 Task: Search one way flight ticket for 4 adults, 2 children, 2 infants in seat and 1 infant on lap in premium economy from Dothan: Dothan Regional Airport to Jackson: Jackson Hole Airport on 5-2-2023. Number of bags: 1 carry on bag. Price is upto 25000. Outbound departure time preference is 22:00.
Action: Mouse moved to (228, 392)
Screenshot: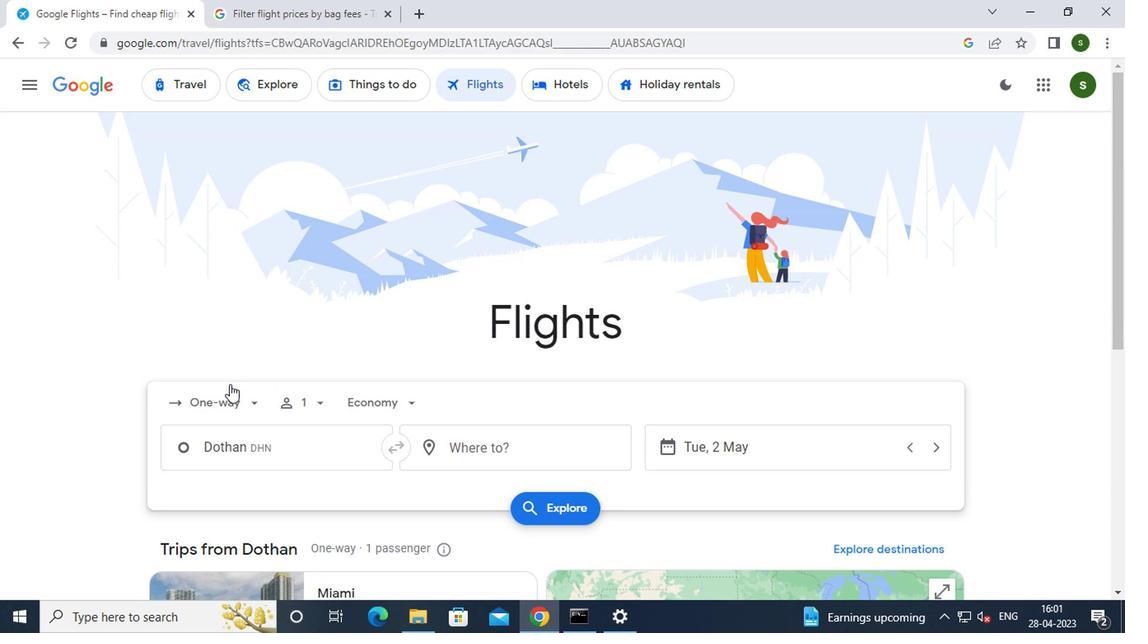 
Action: Mouse pressed left at (228, 392)
Screenshot: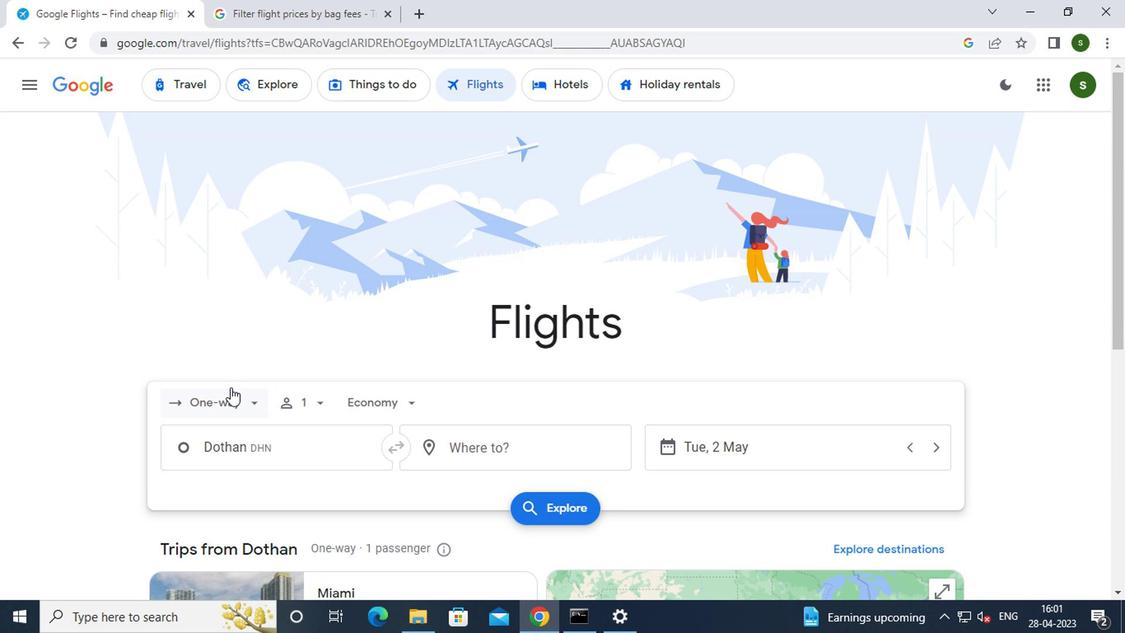 
Action: Mouse moved to (239, 483)
Screenshot: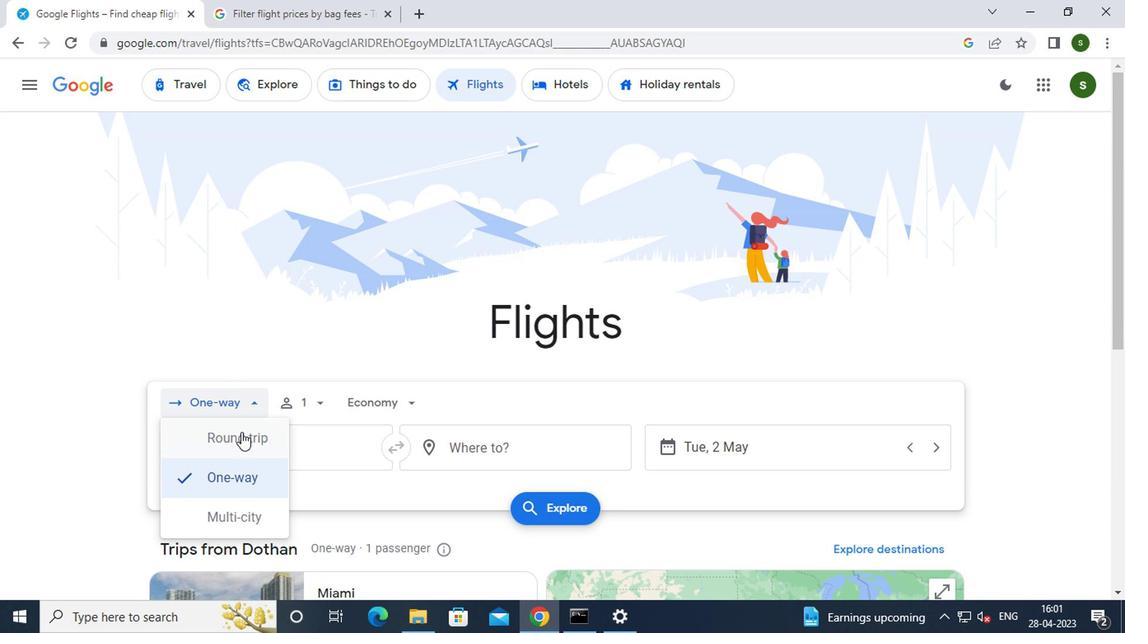 
Action: Mouse pressed left at (239, 483)
Screenshot: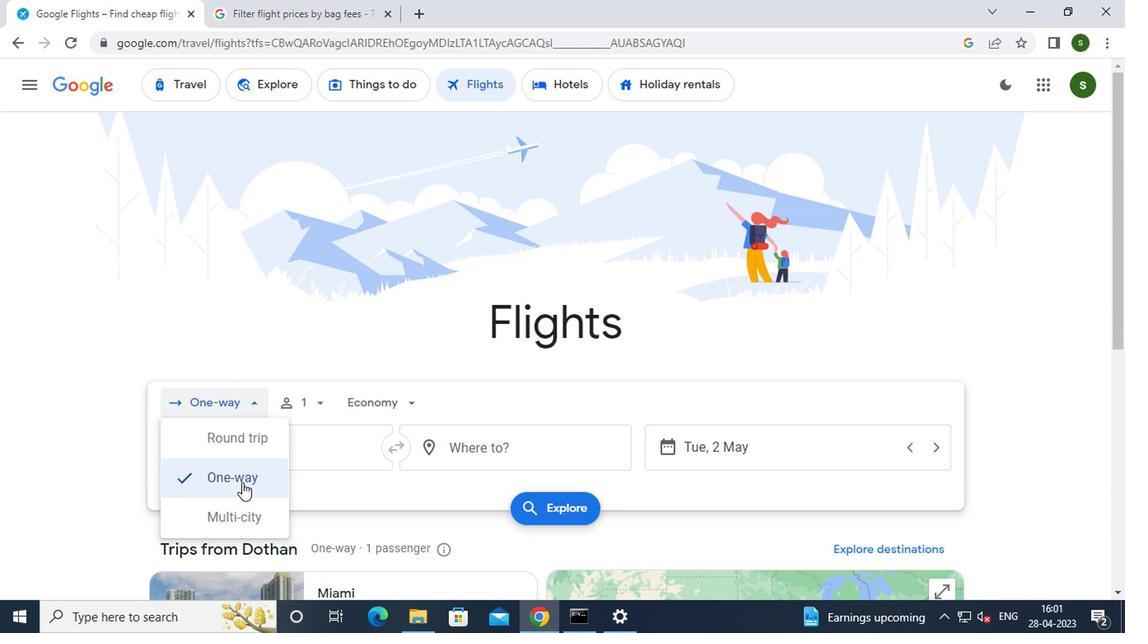 
Action: Mouse moved to (307, 402)
Screenshot: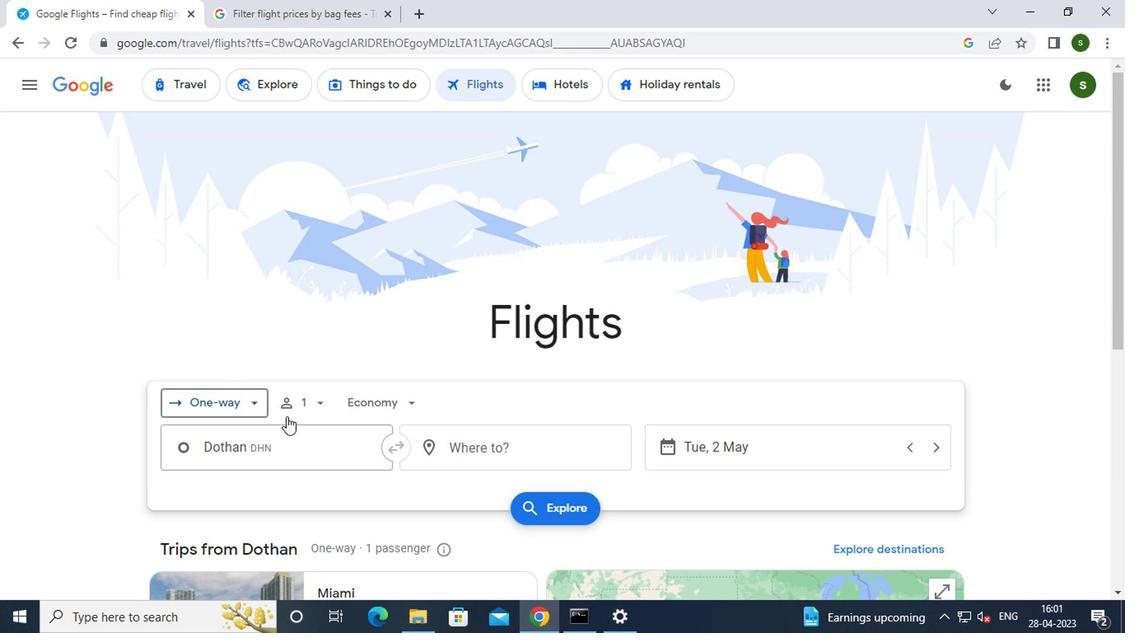 
Action: Mouse pressed left at (307, 402)
Screenshot: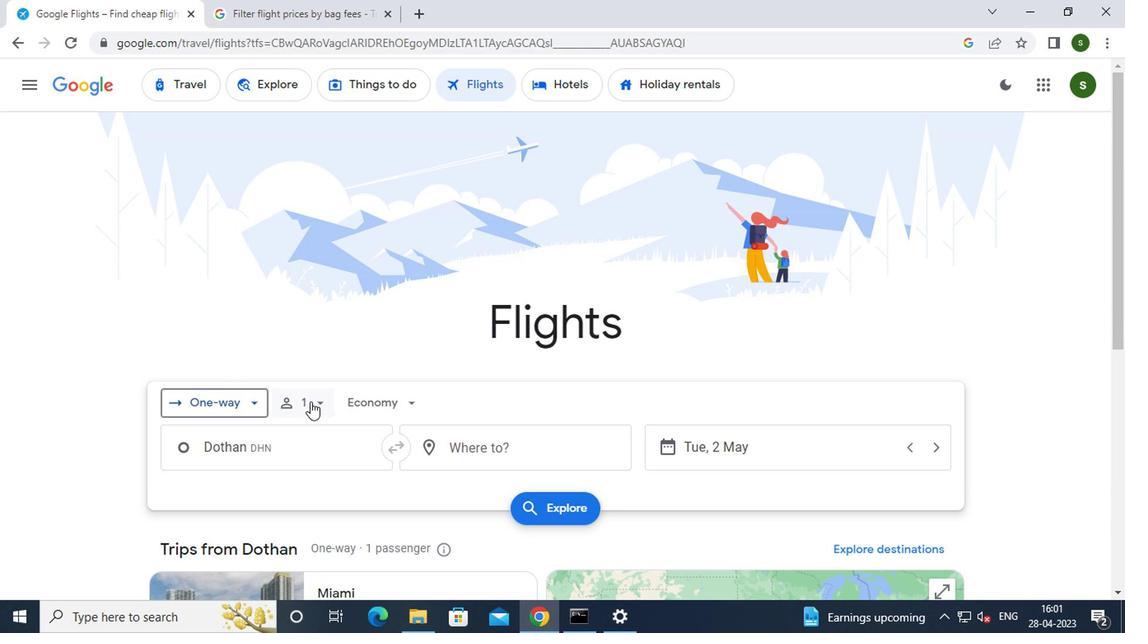 
Action: Mouse moved to (437, 450)
Screenshot: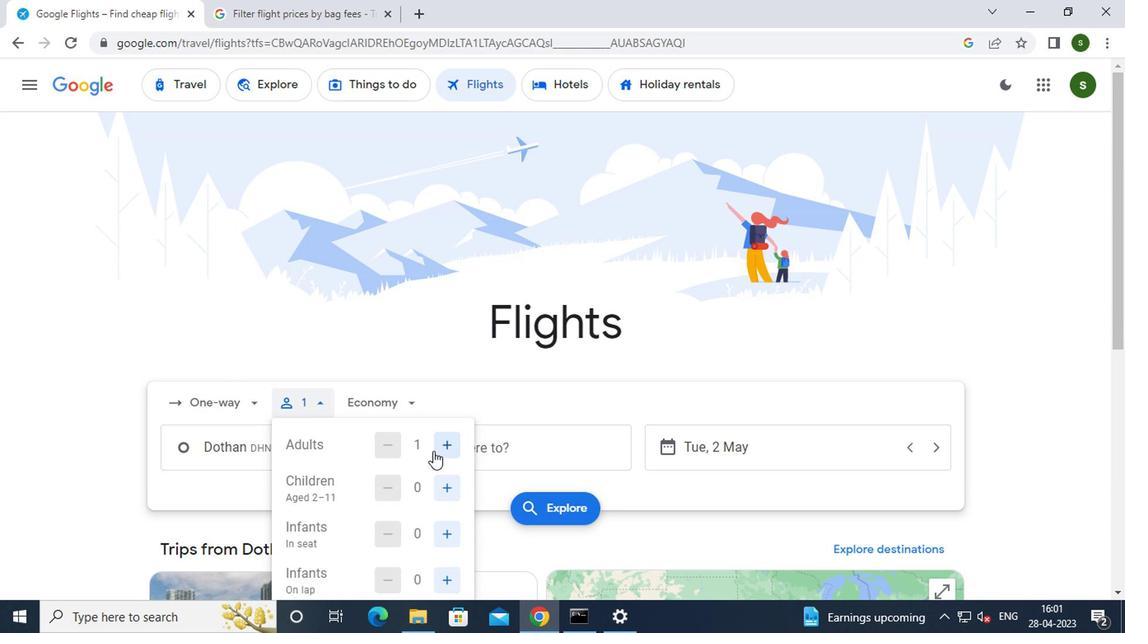 
Action: Mouse pressed left at (437, 450)
Screenshot: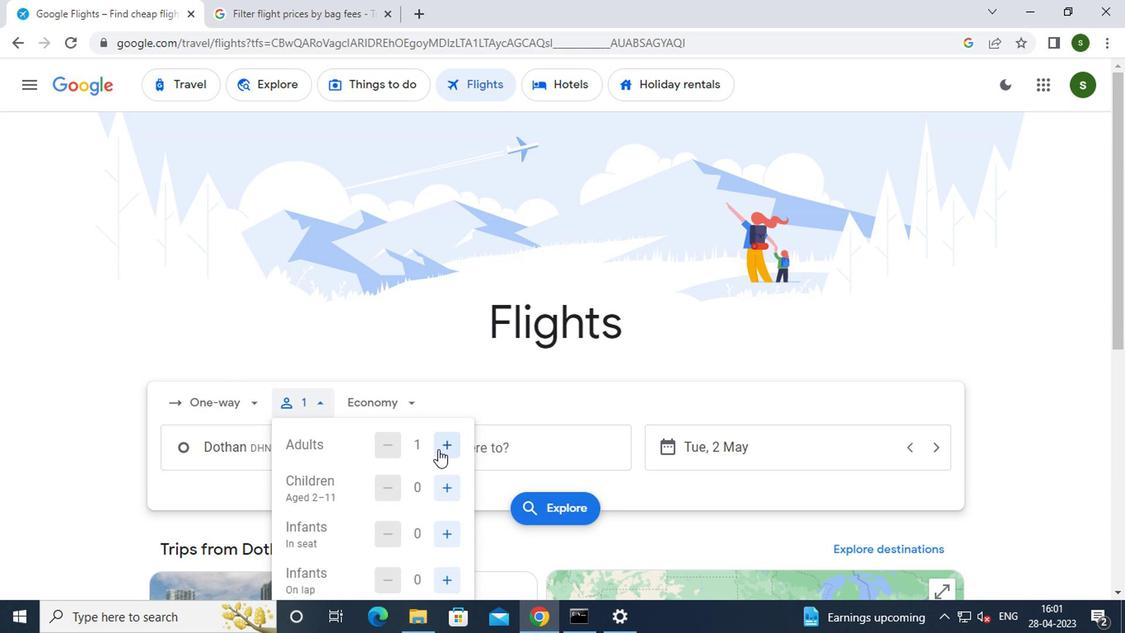 
Action: Mouse pressed left at (437, 450)
Screenshot: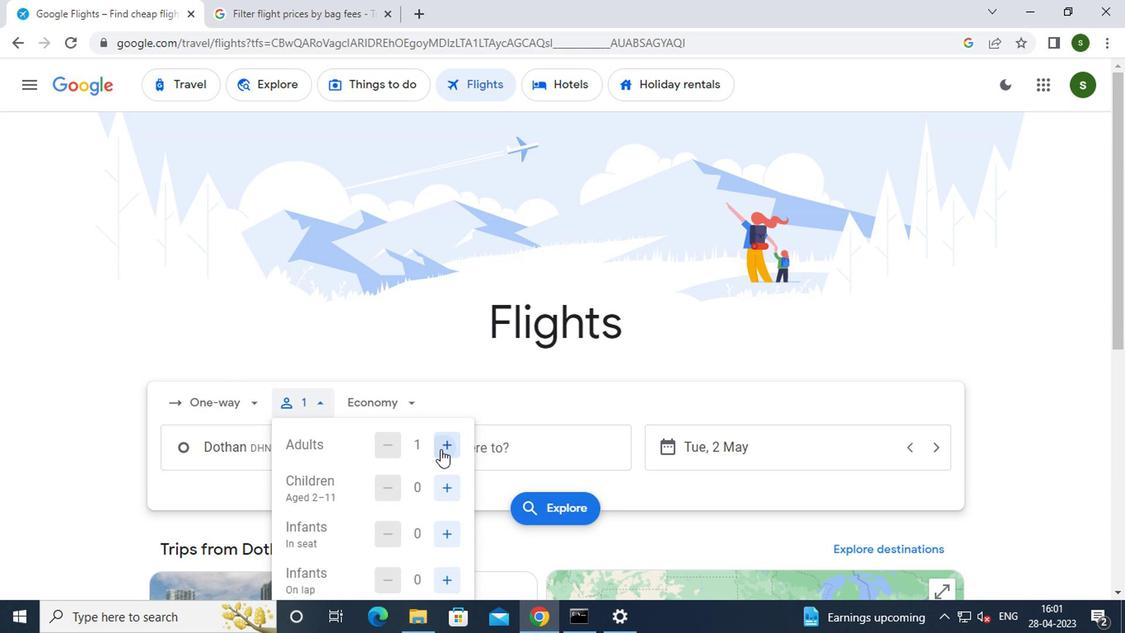 
Action: Mouse pressed left at (437, 450)
Screenshot: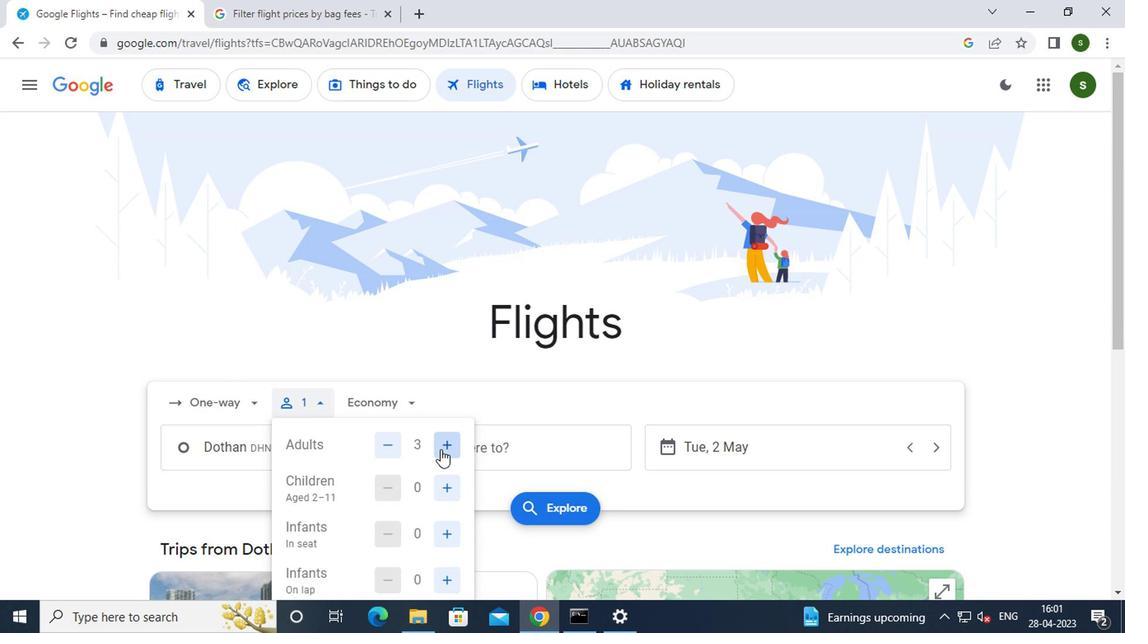 
Action: Mouse moved to (443, 487)
Screenshot: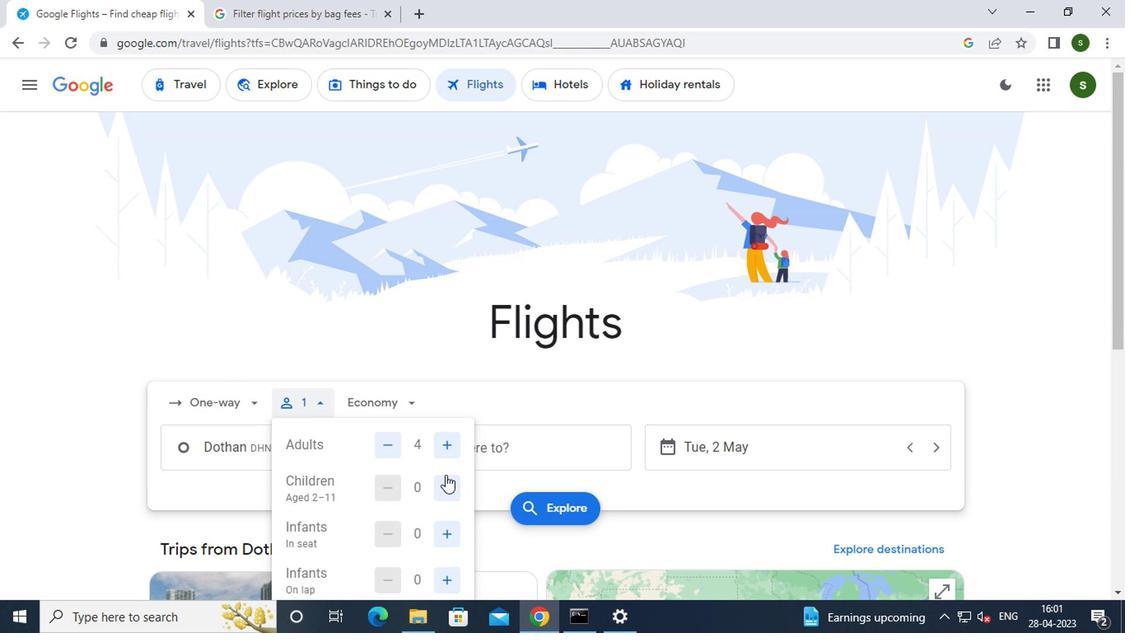 
Action: Mouse pressed left at (443, 487)
Screenshot: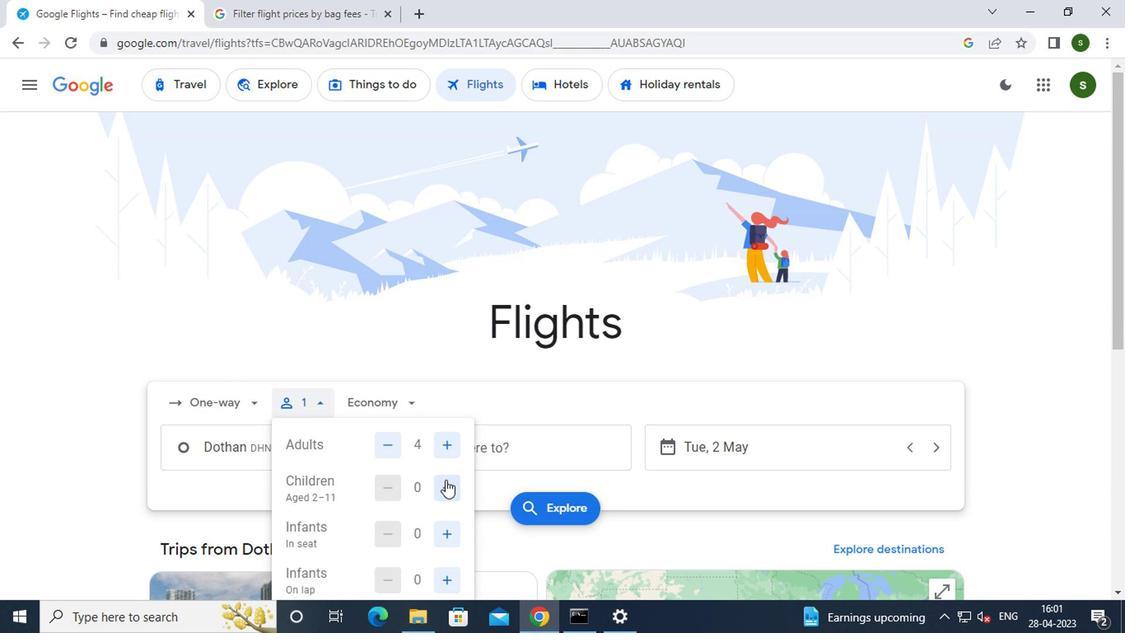 
Action: Mouse pressed left at (443, 487)
Screenshot: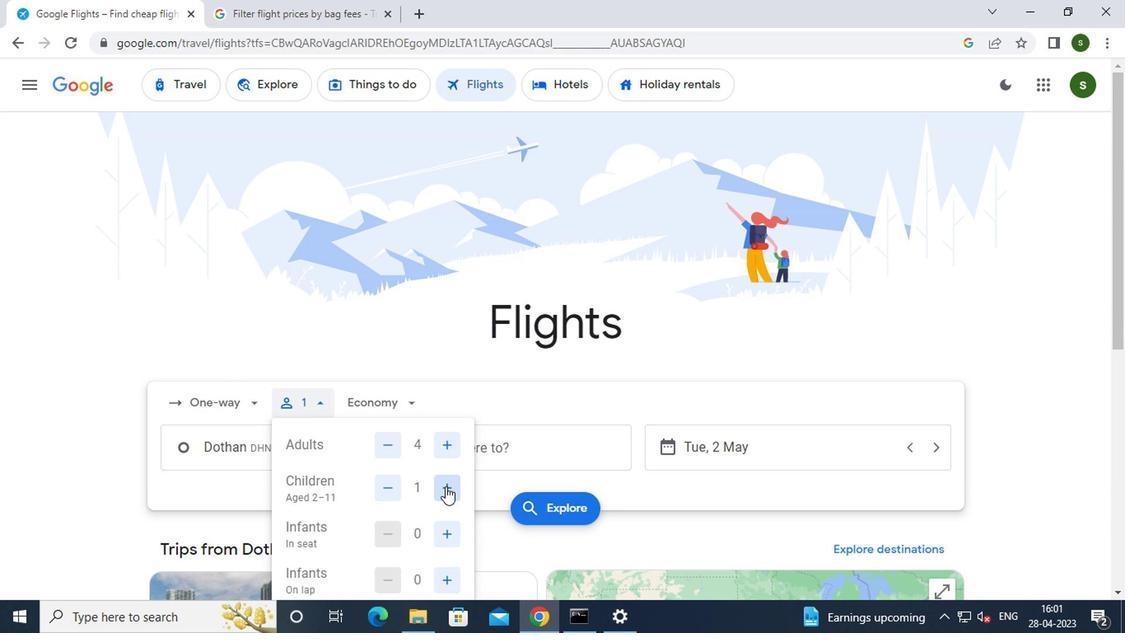 
Action: Mouse moved to (447, 534)
Screenshot: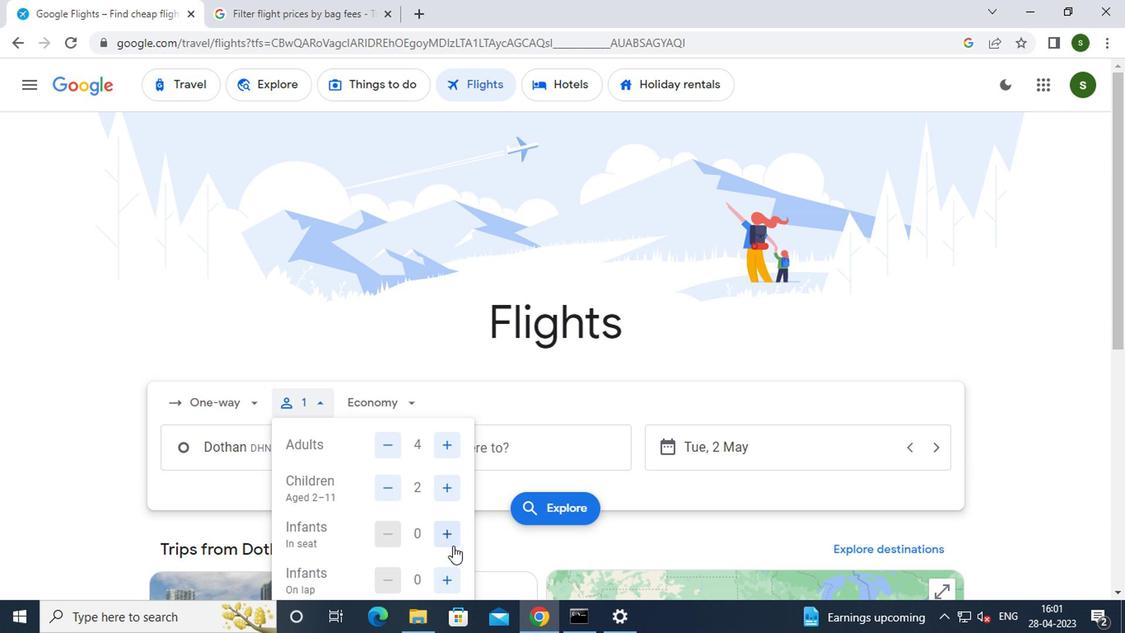 
Action: Mouse pressed left at (447, 534)
Screenshot: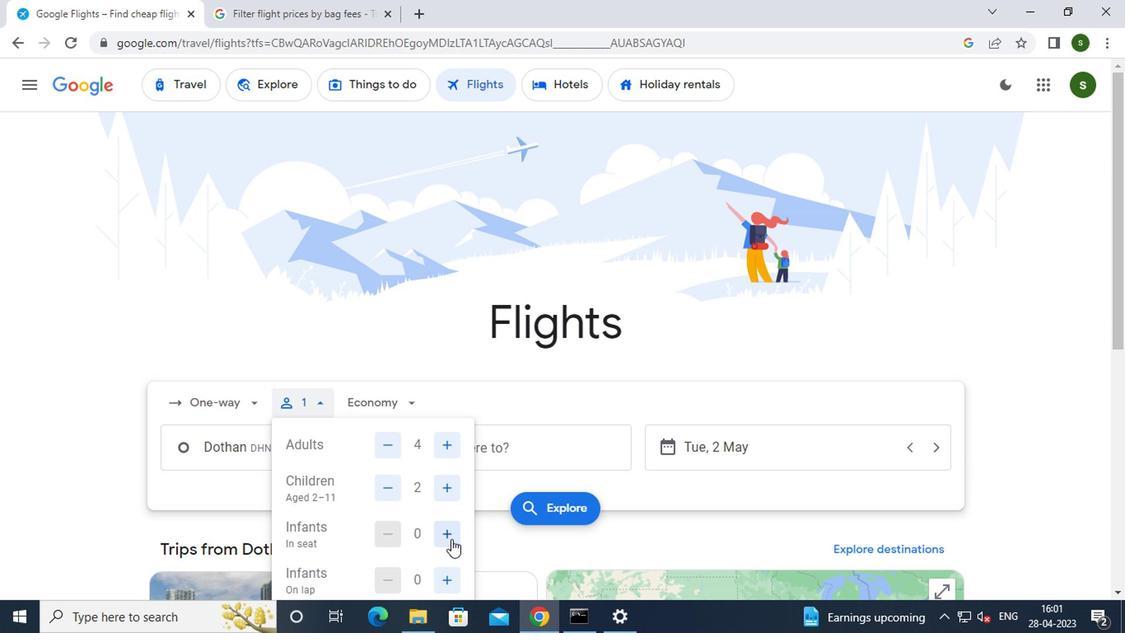 
Action: Mouse pressed left at (447, 534)
Screenshot: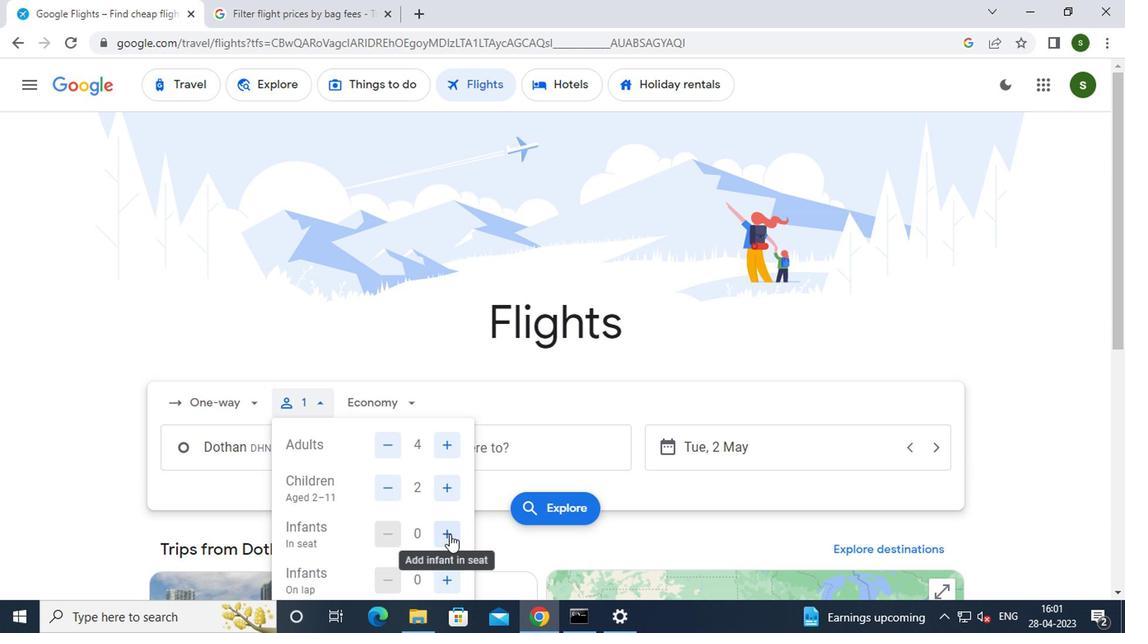 
Action: Mouse moved to (443, 575)
Screenshot: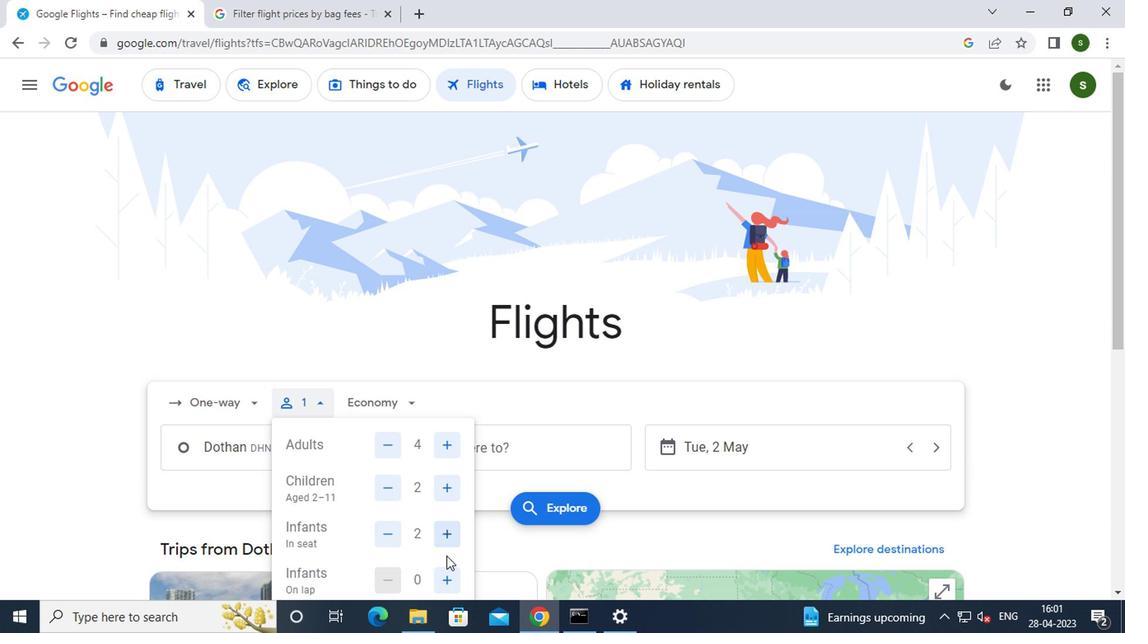 
Action: Mouse pressed left at (443, 575)
Screenshot: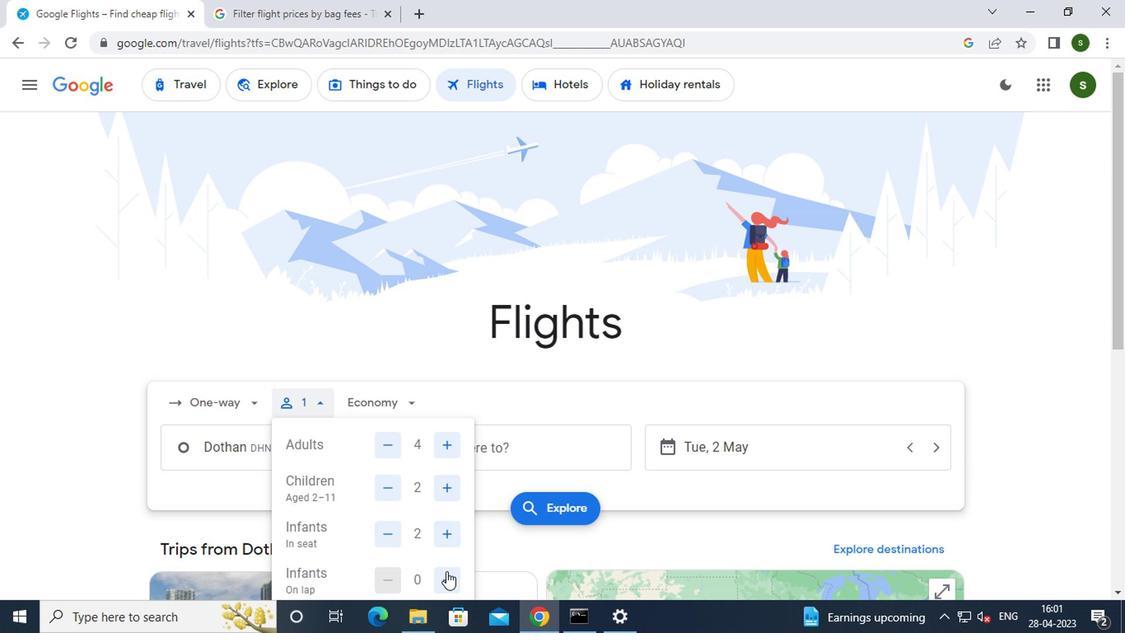 
Action: Mouse moved to (398, 414)
Screenshot: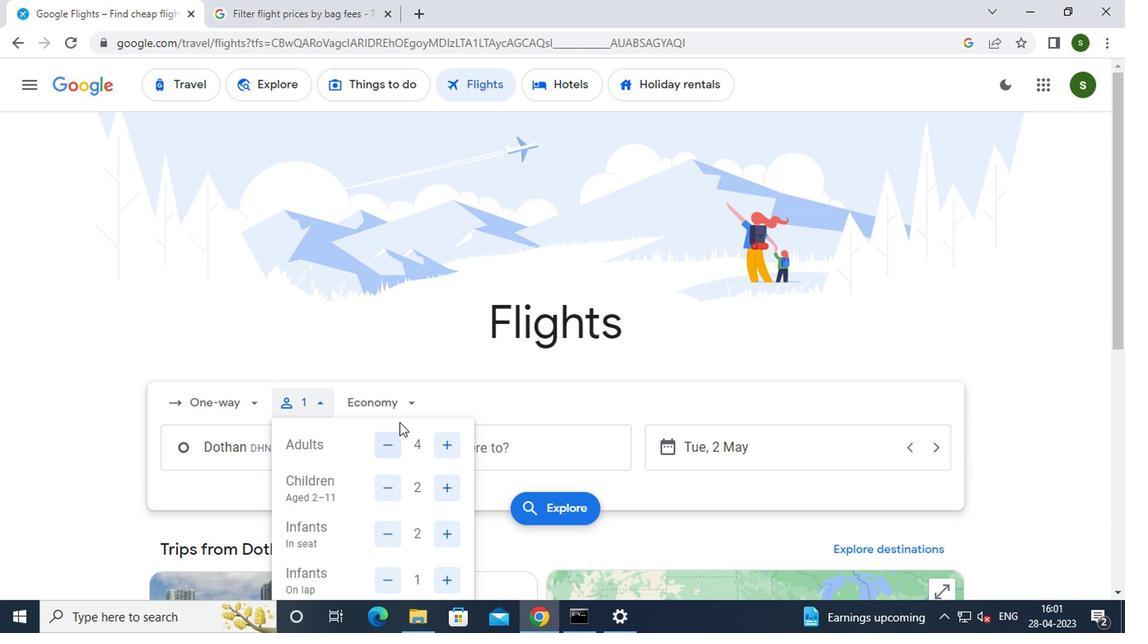
Action: Mouse pressed left at (398, 414)
Screenshot: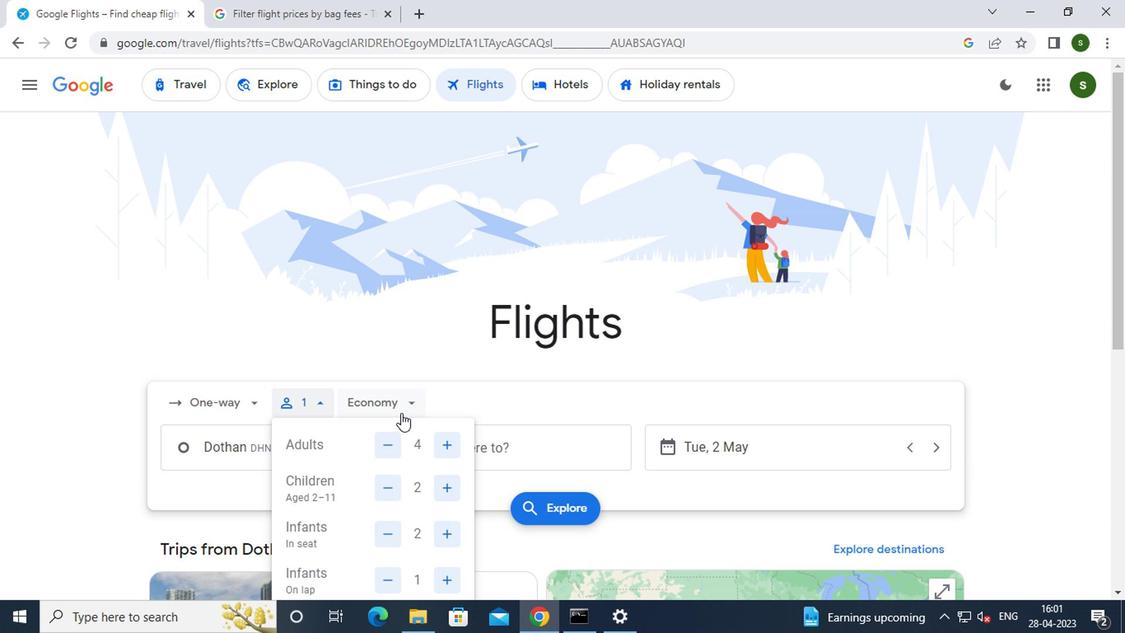 
Action: Mouse moved to (403, 483)
Screenshot: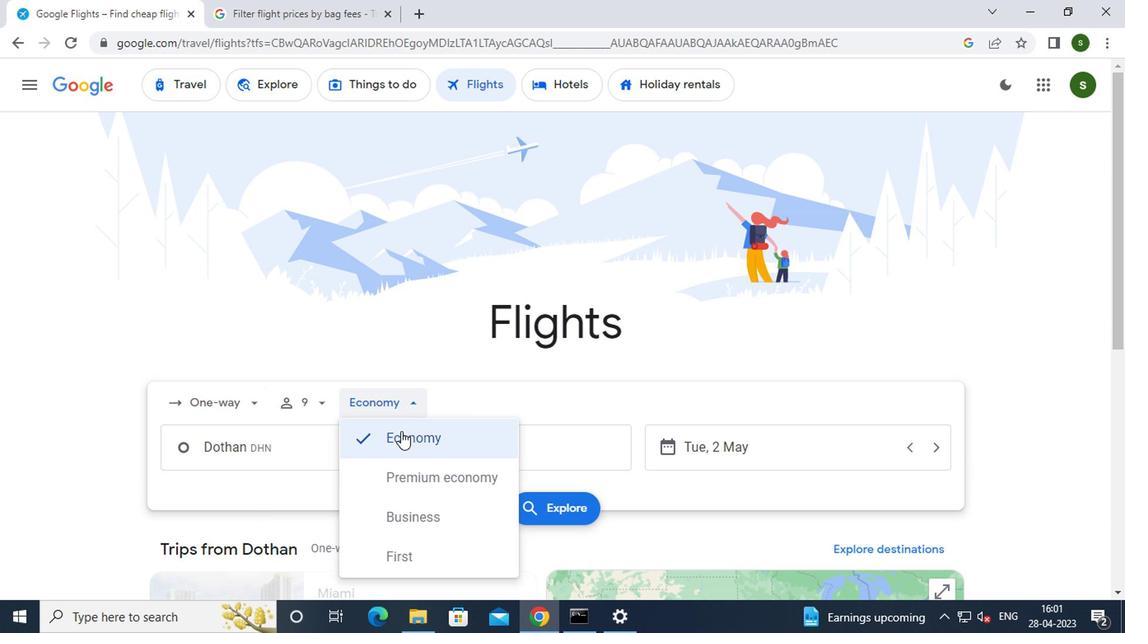 
Action: Mouse pressed left at (403, 483)
Screenshot: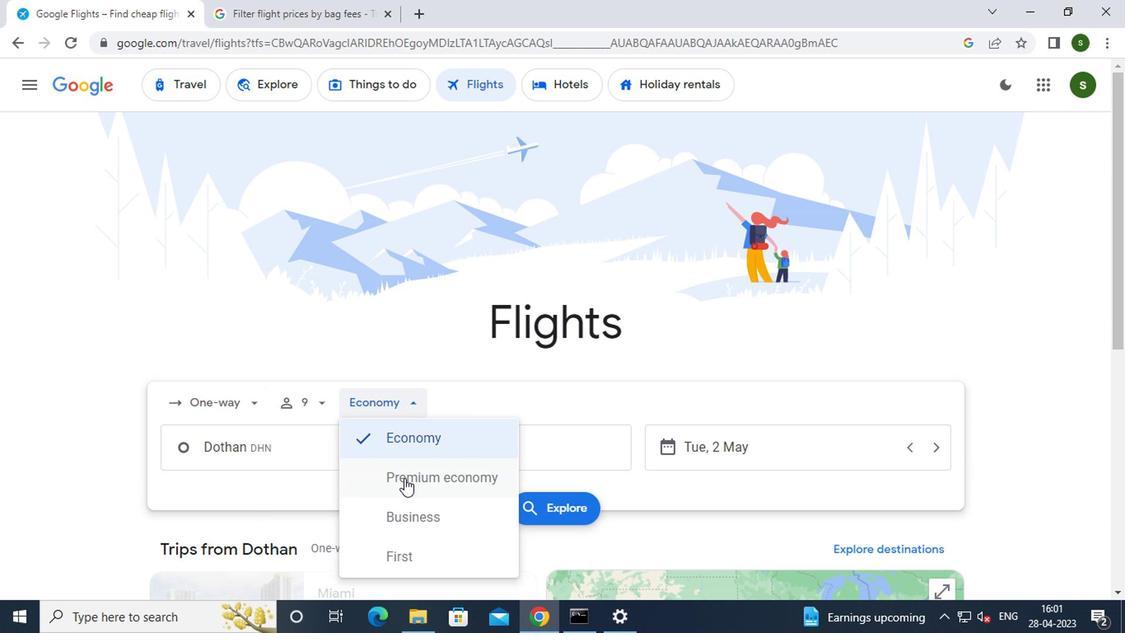 
Action: Mouse moved to (334, 451)
Screenshot: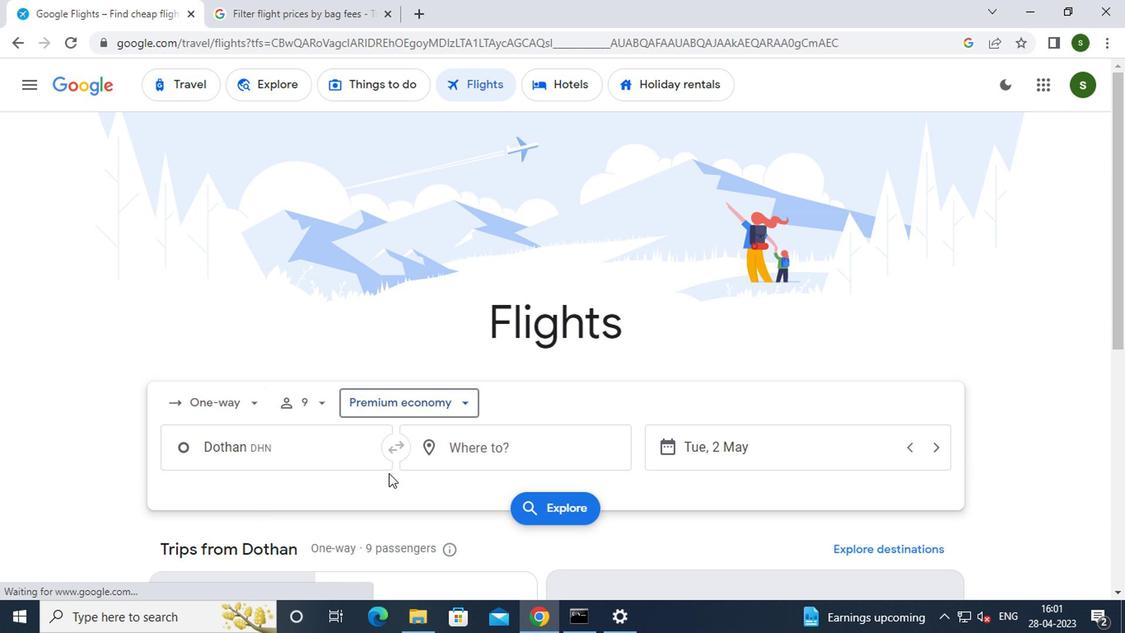 
Action: Mouse pressed left at (334, 451)
Screenshot: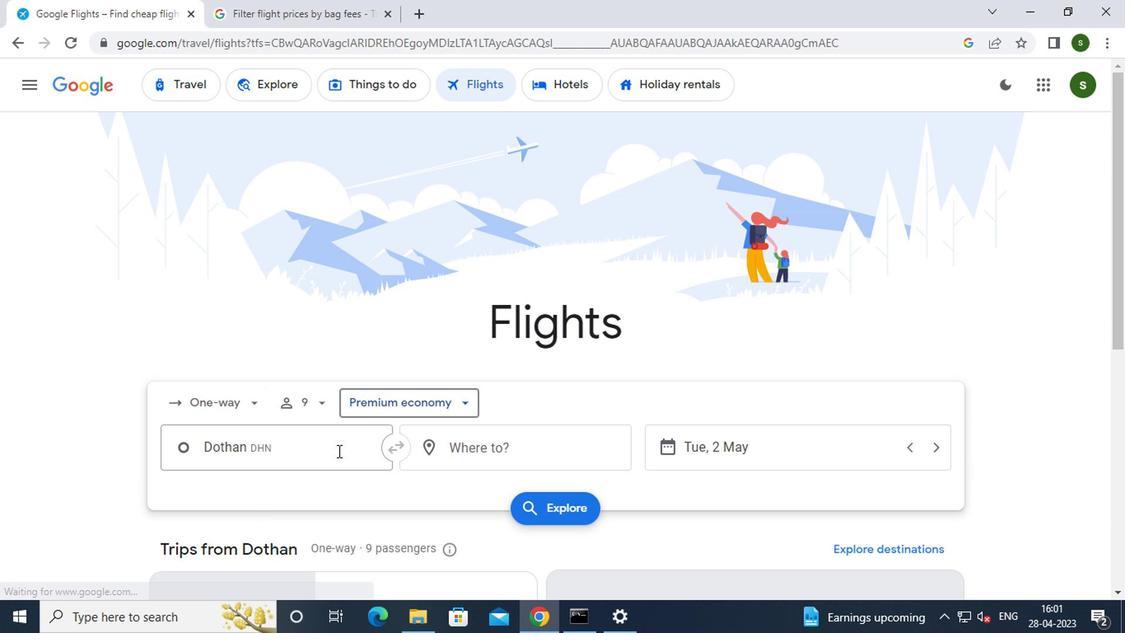 
Action: Mouse moved to (334, 451)
Screenshot: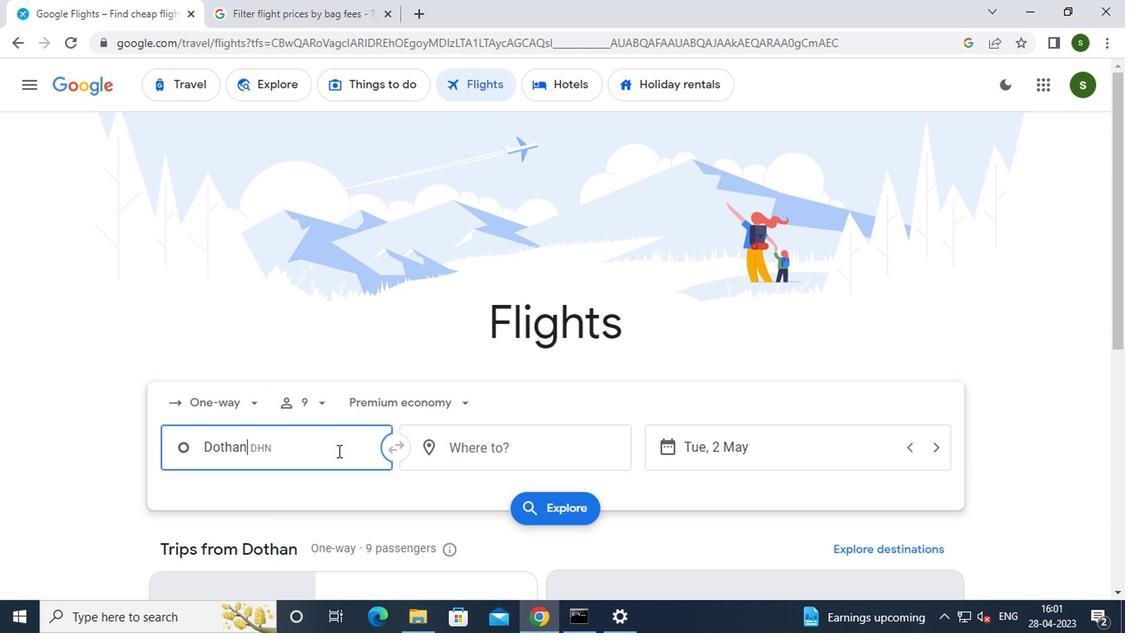 
Action: Key pressed d<Key.caps_lock>othan
Screenshot: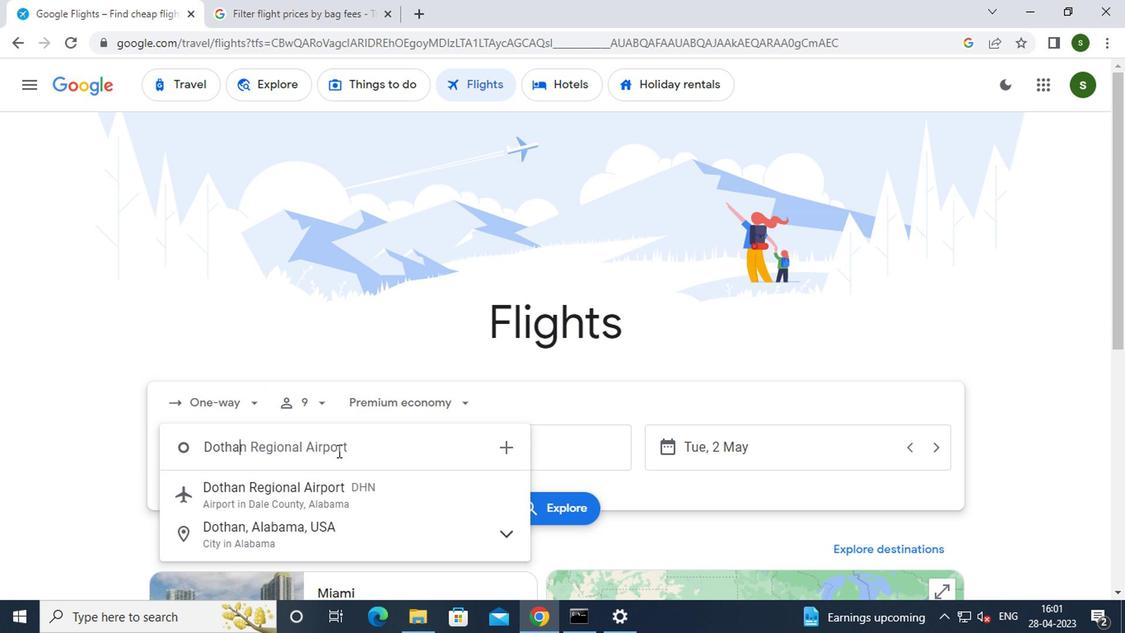 
Action: Mouse moved to (332, 487)
Screenshot: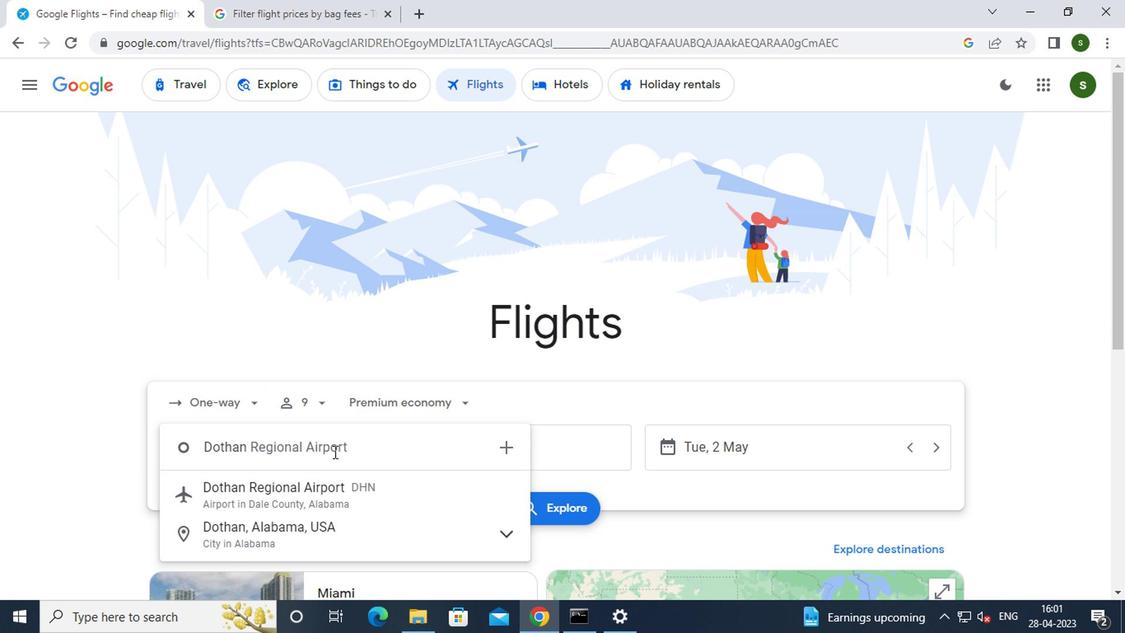 
Action: Mouse pressed left at (332, 487)
Screenshot: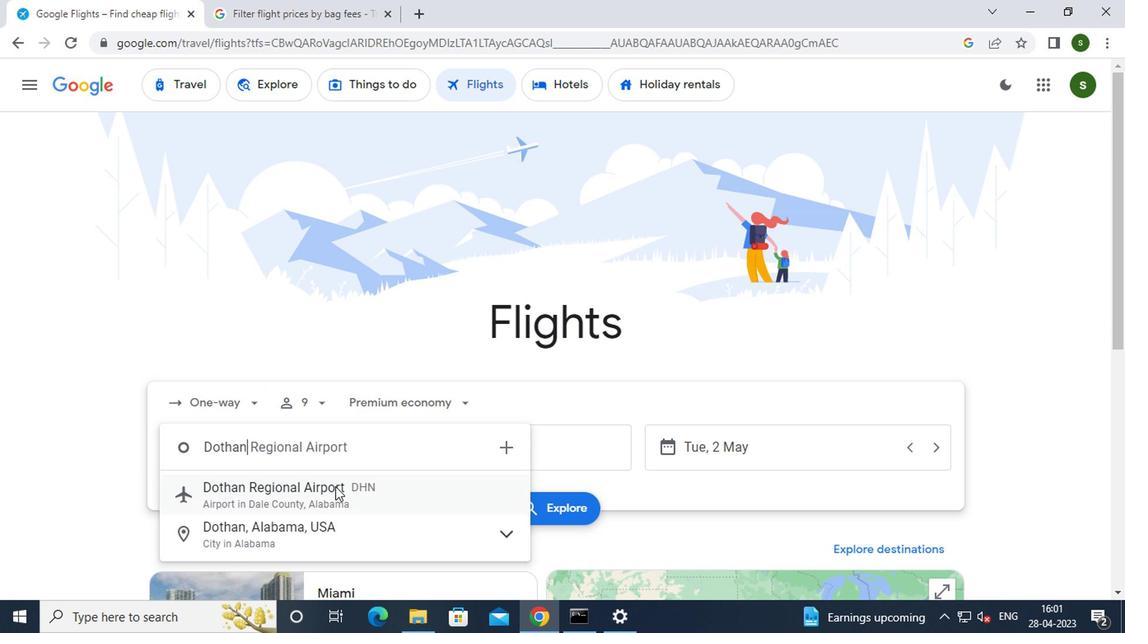 
Action: Mouse moved to (477, 440)
Screenshot: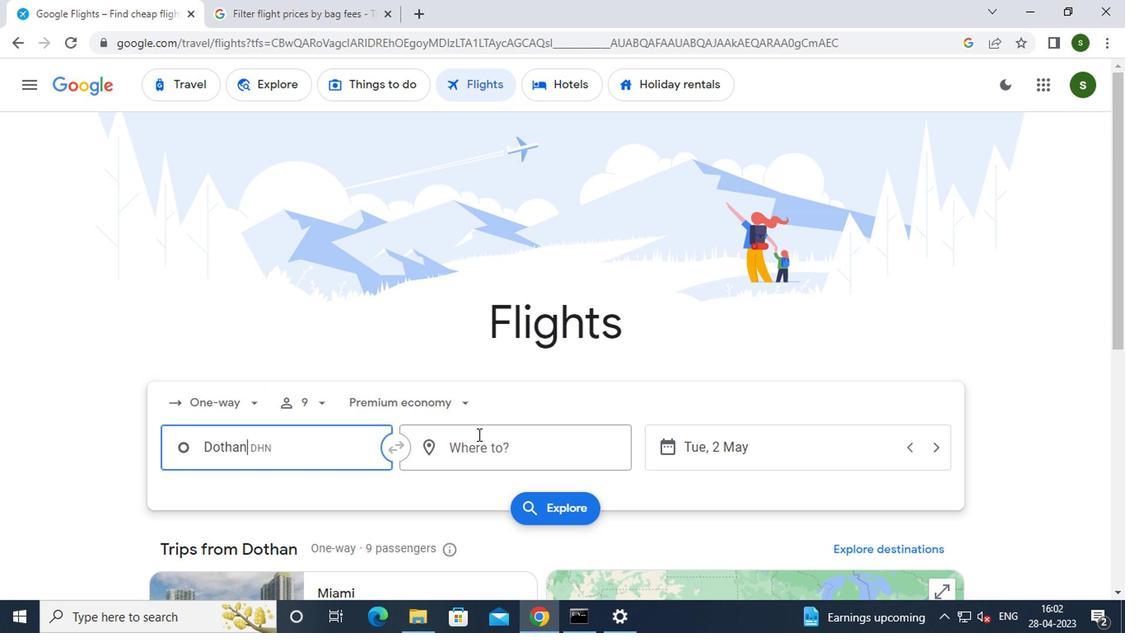 
Action: Mouse pressed left at (477, 440)
Screenshot: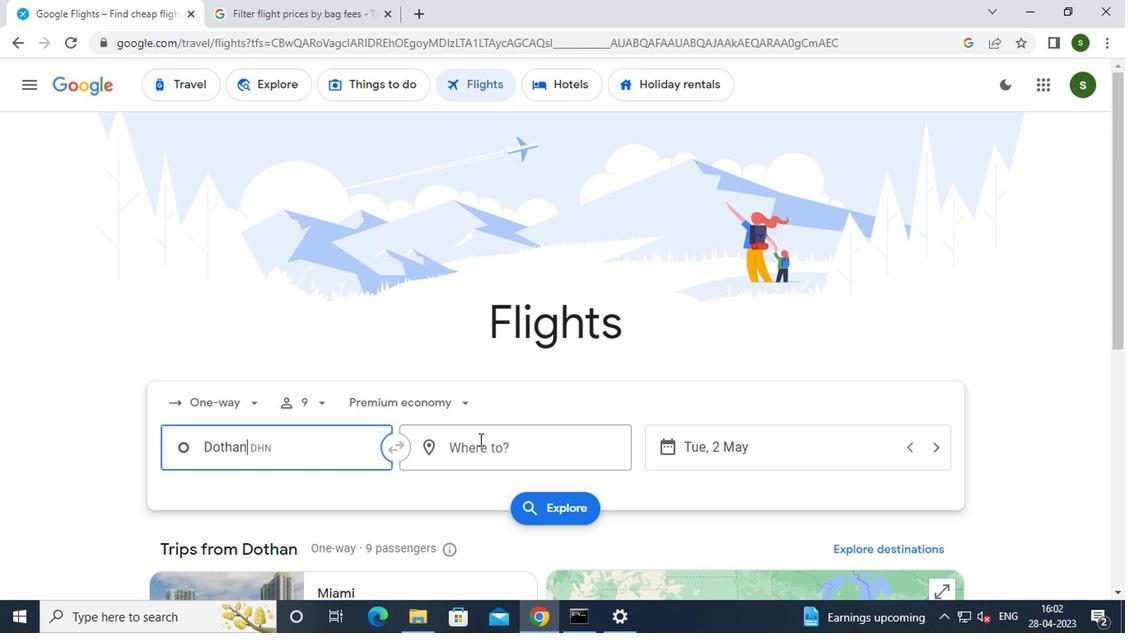 
Action: Mouse moved to (473, 440)
Screenshot: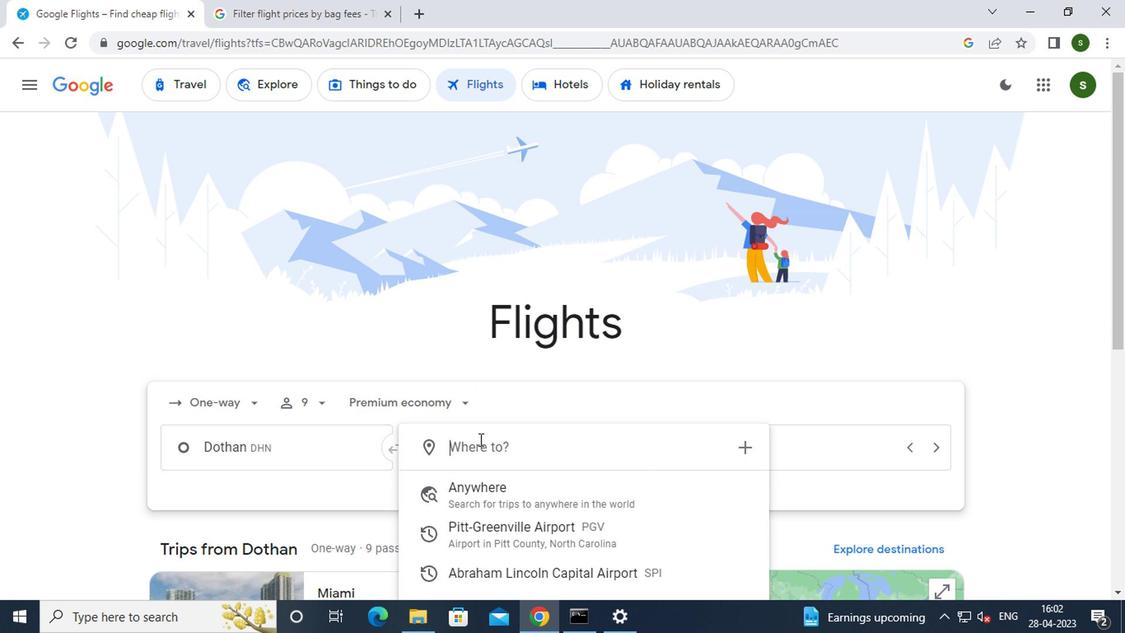 
Action: Key pressed <Key.caps_lock>j<Key.caps_lock>ackson<Key.space>hole
Screenshot: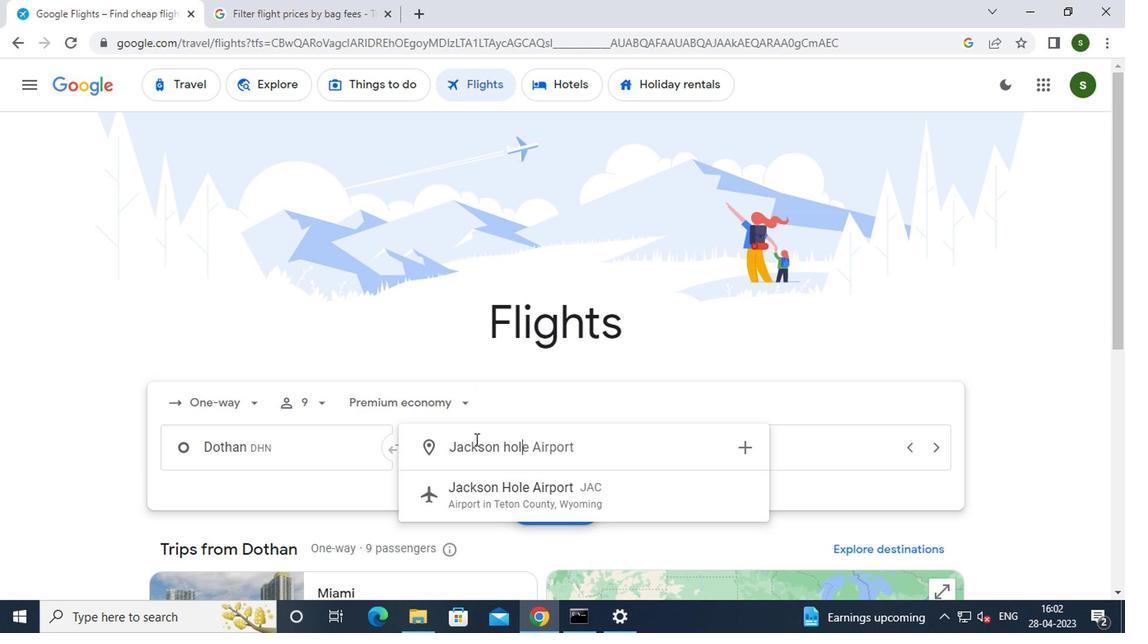 
Action: Mouse moved to (487, 493)
Screenshot: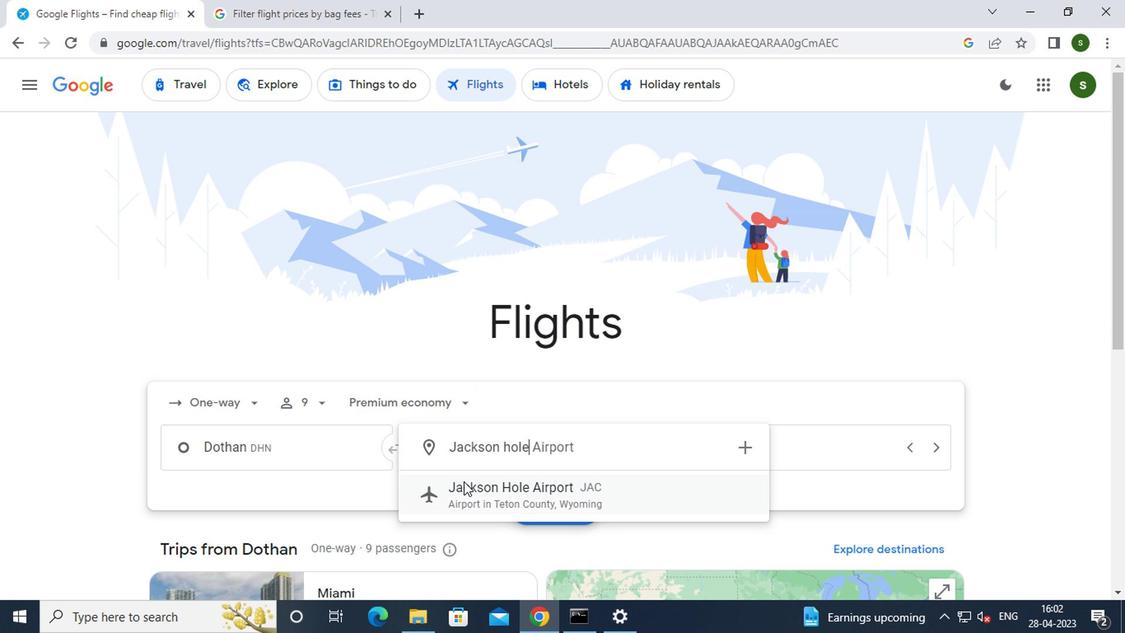 
Action: Mouse pressed left at (487, 493)
Screenshot: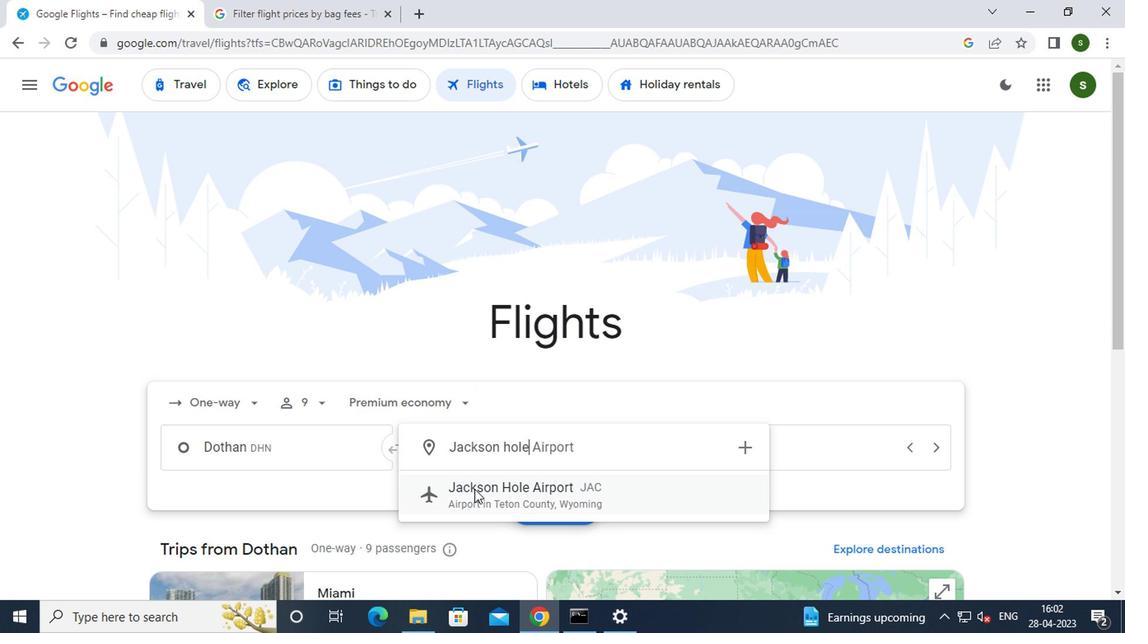 
Action: Mouse moved to (777, 455)
Screenshot: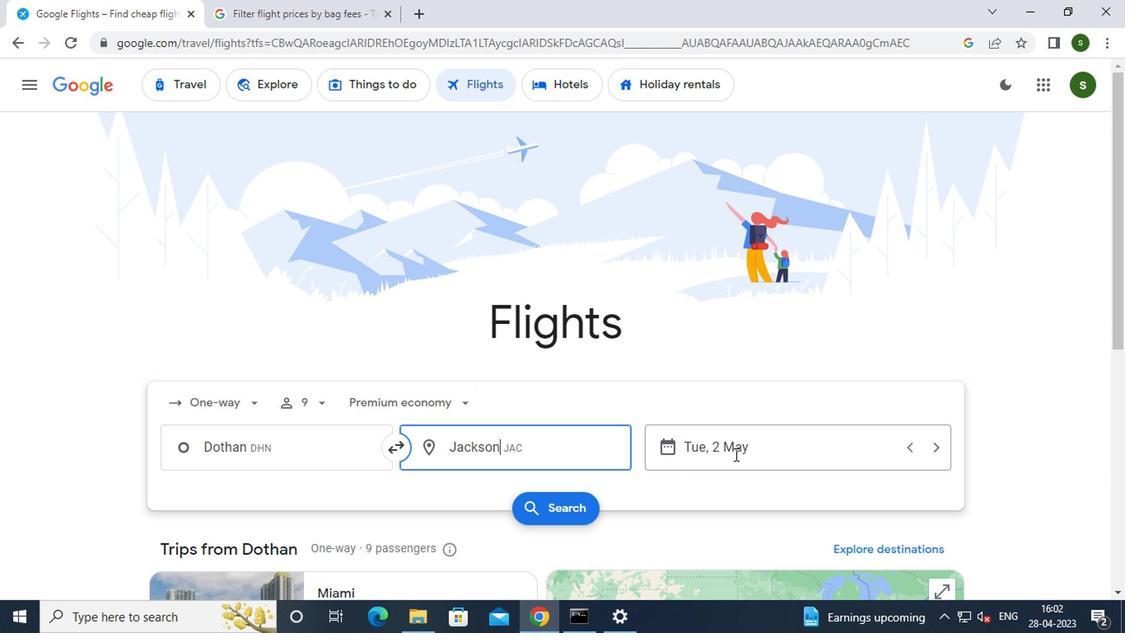 
Action: Mouse pressed left at (777, 455)
Screenshot: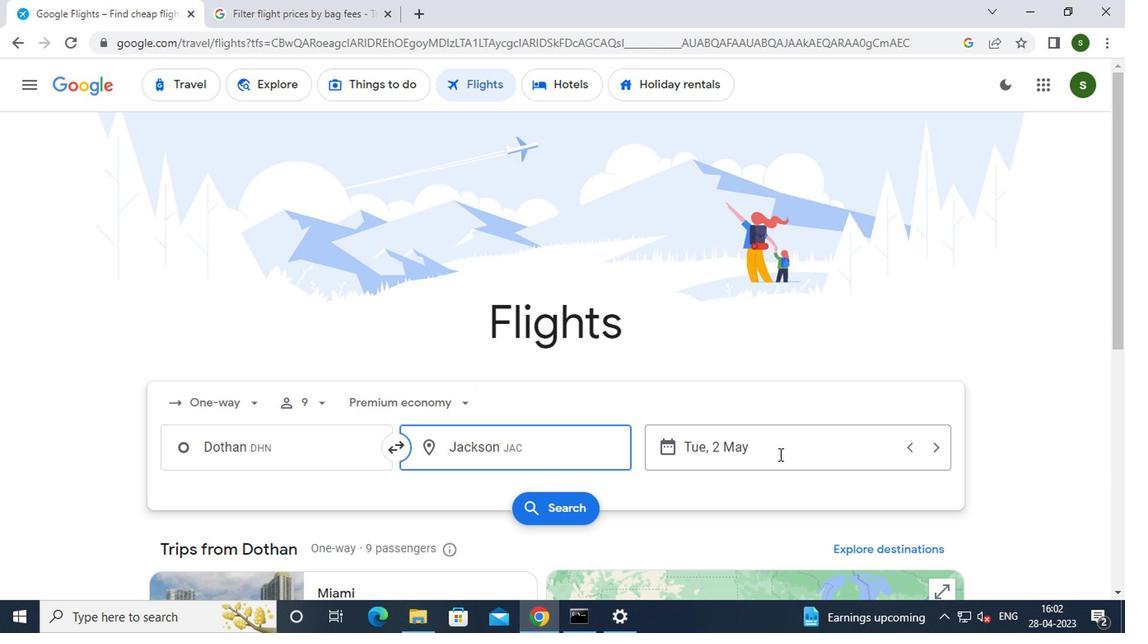 
Action: Mouse moved to (759, 307)
Screenshot: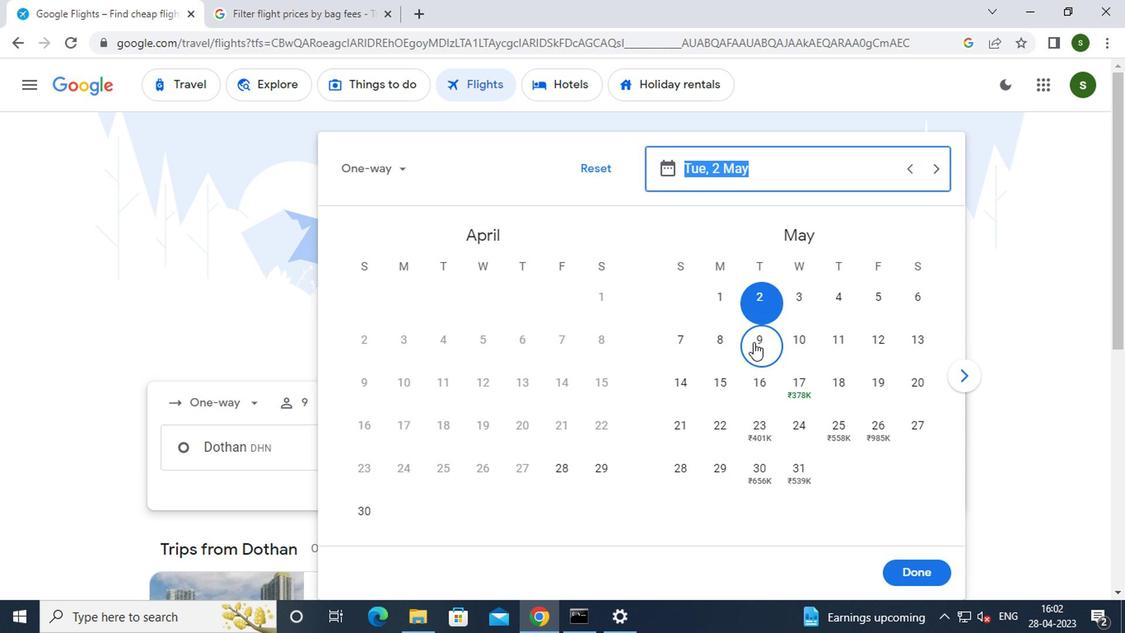 
Action: Mouse pressed left at (759, 307)
Screenshot: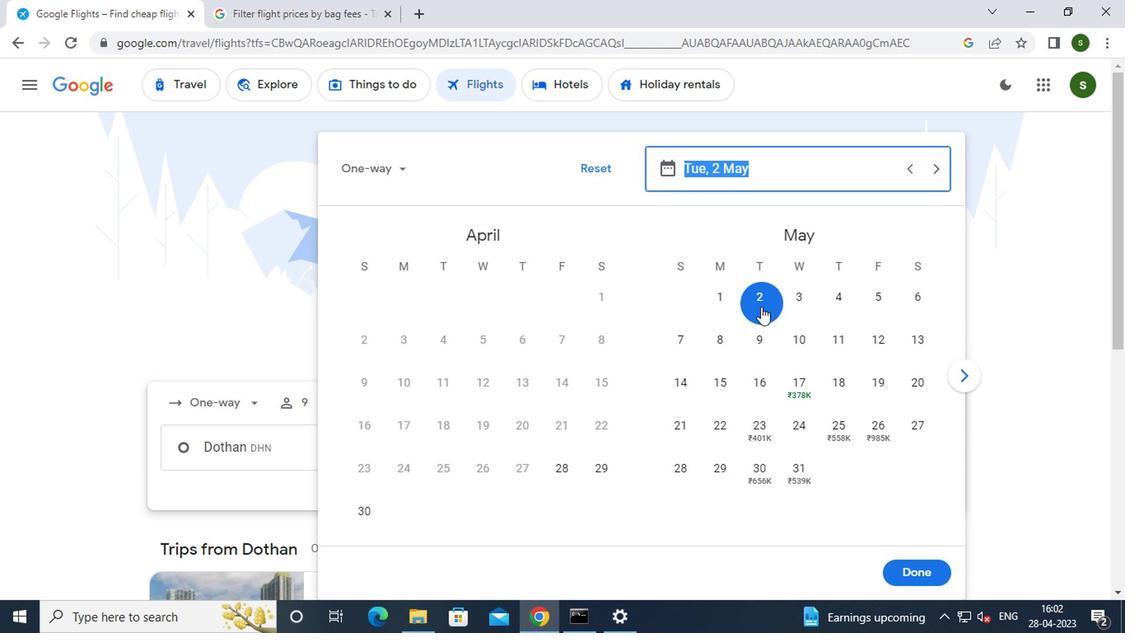 
Action: Mouse moved to (913, 575)
Screenshot: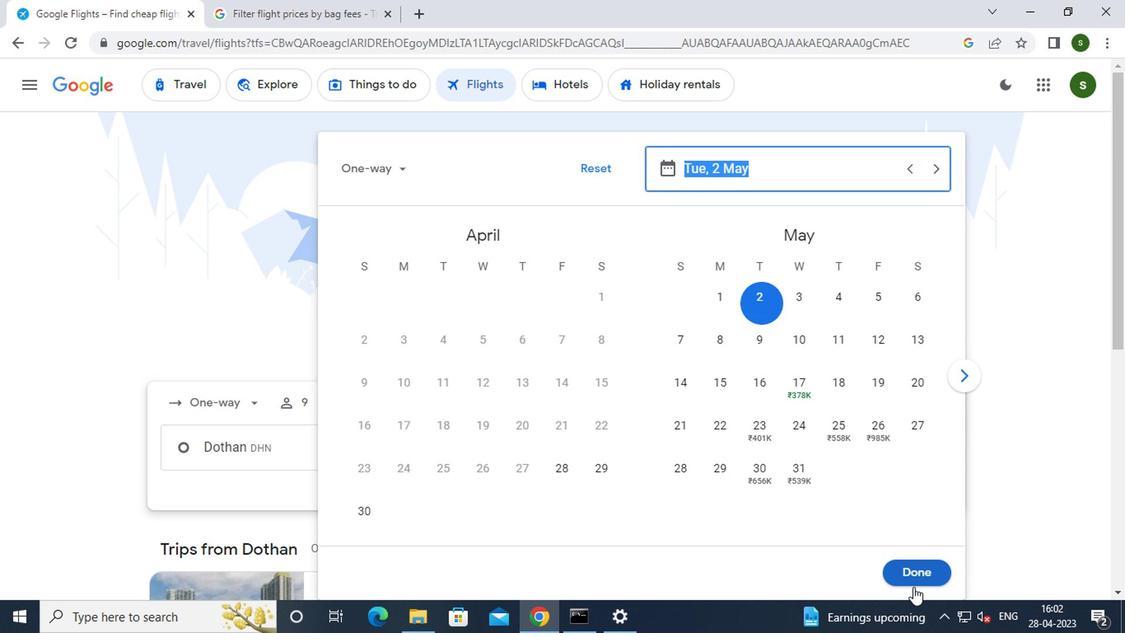 
Action: Mouse pressed left at (913, 575)
Screenshot: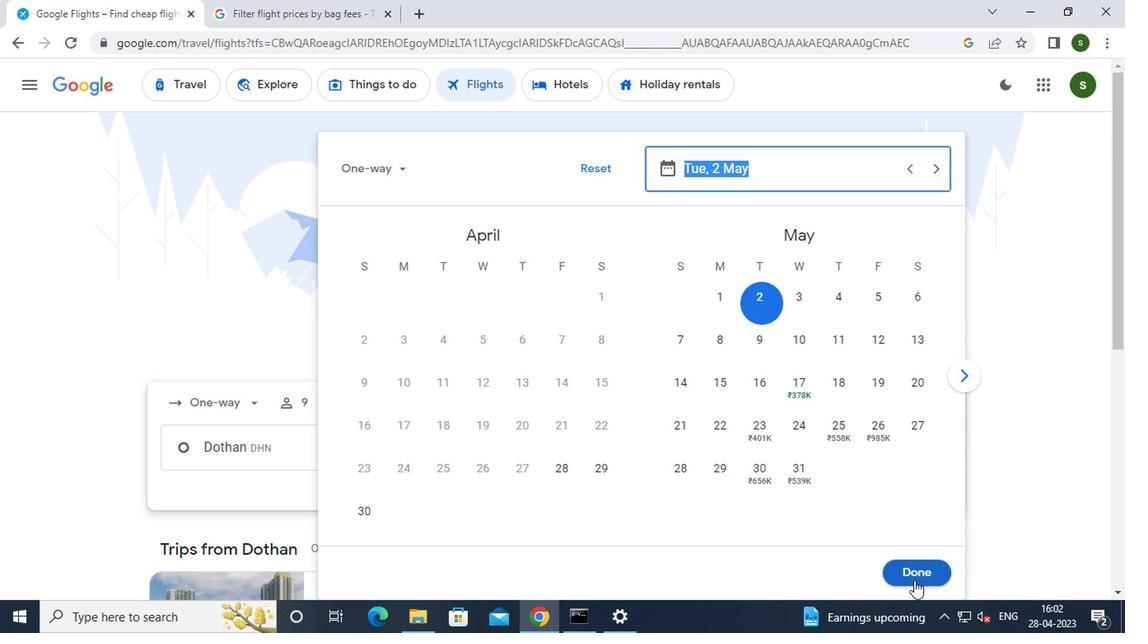 
Action: Mouse moved to (558, 511)
Screenshot: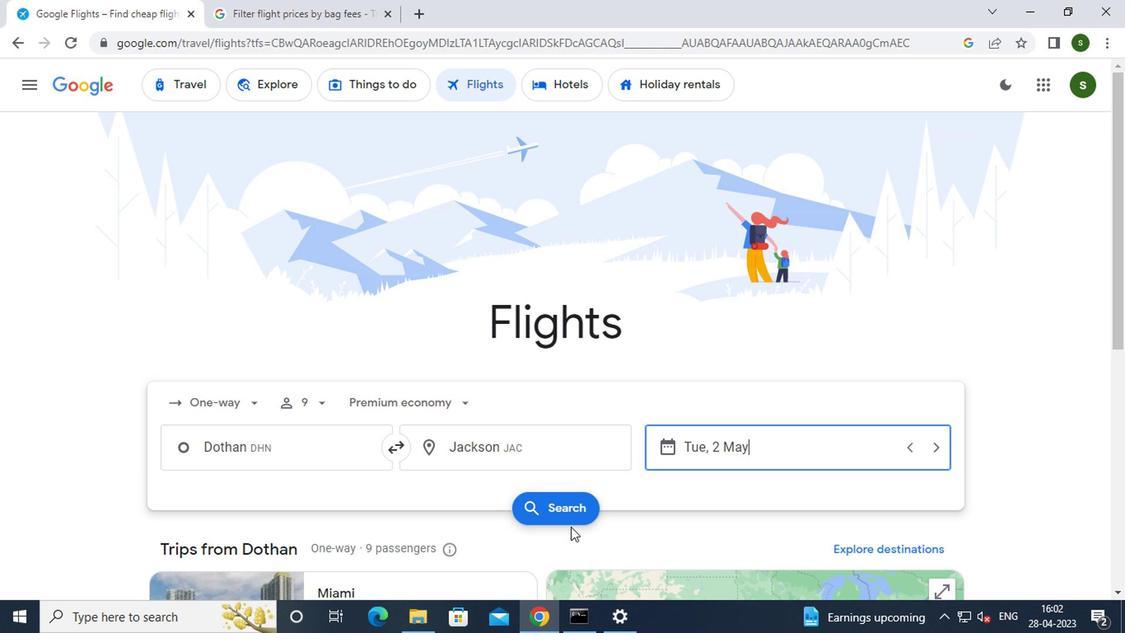 
Action: Mouse pressed left at (558, 511)
Screenshot: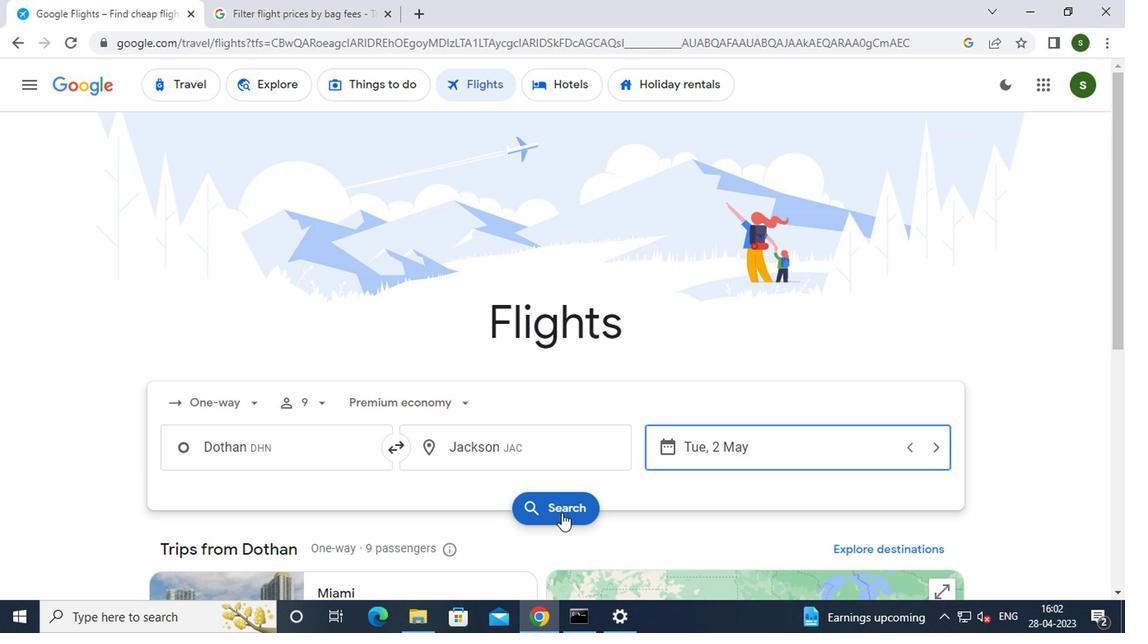 
Action: Mouse moved to (185, 234)
Screenshot: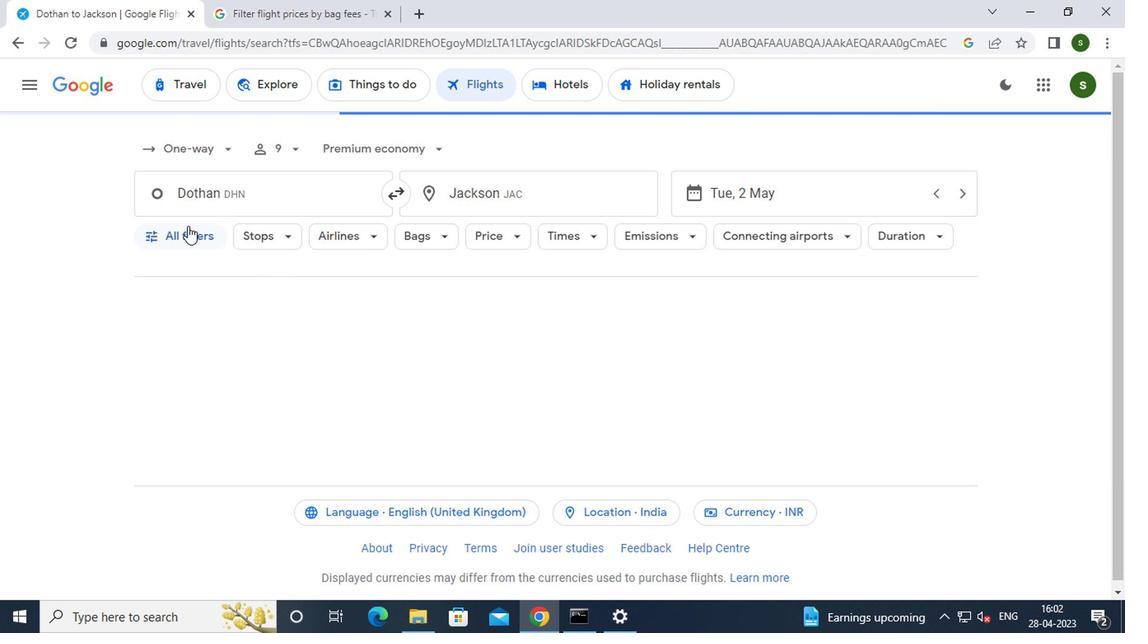 
Action: Mouse pressed left at (185, 234)
Screenshot: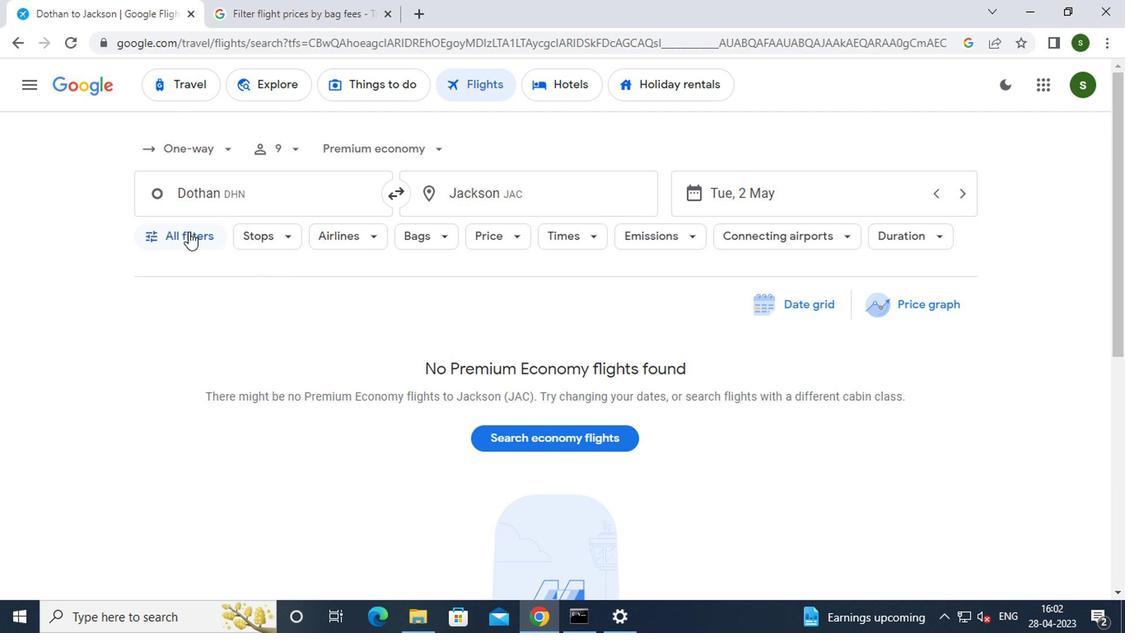 
Action: Mouse moved to (310, 393)
Screenshot: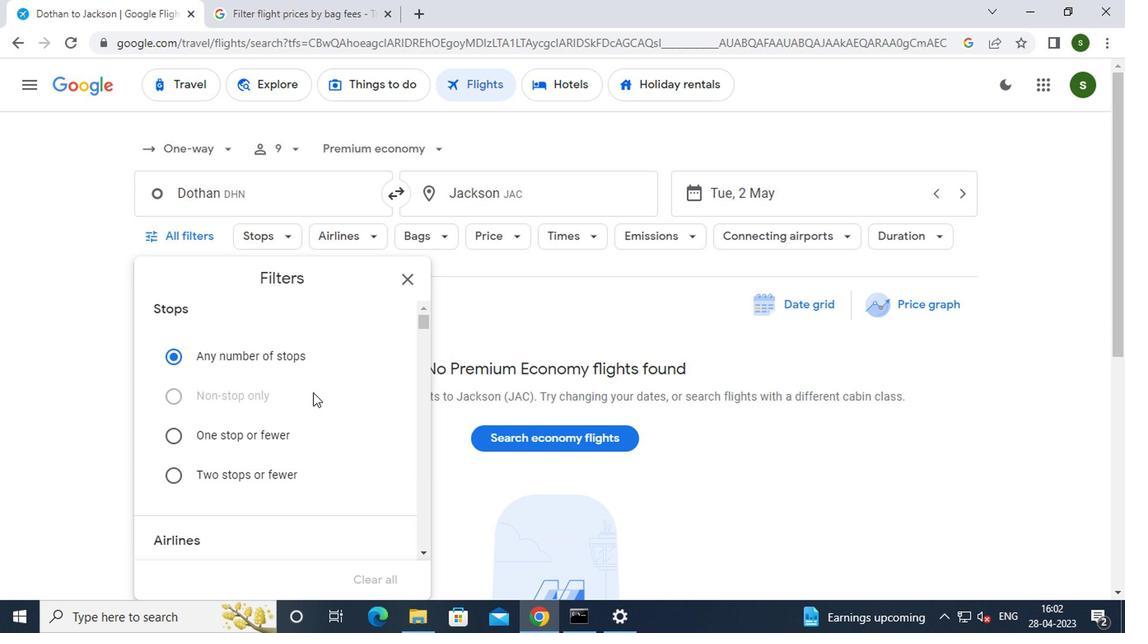 
Action: Mouse scrolled (310, 392) with delta (0, -1)
Screenshot: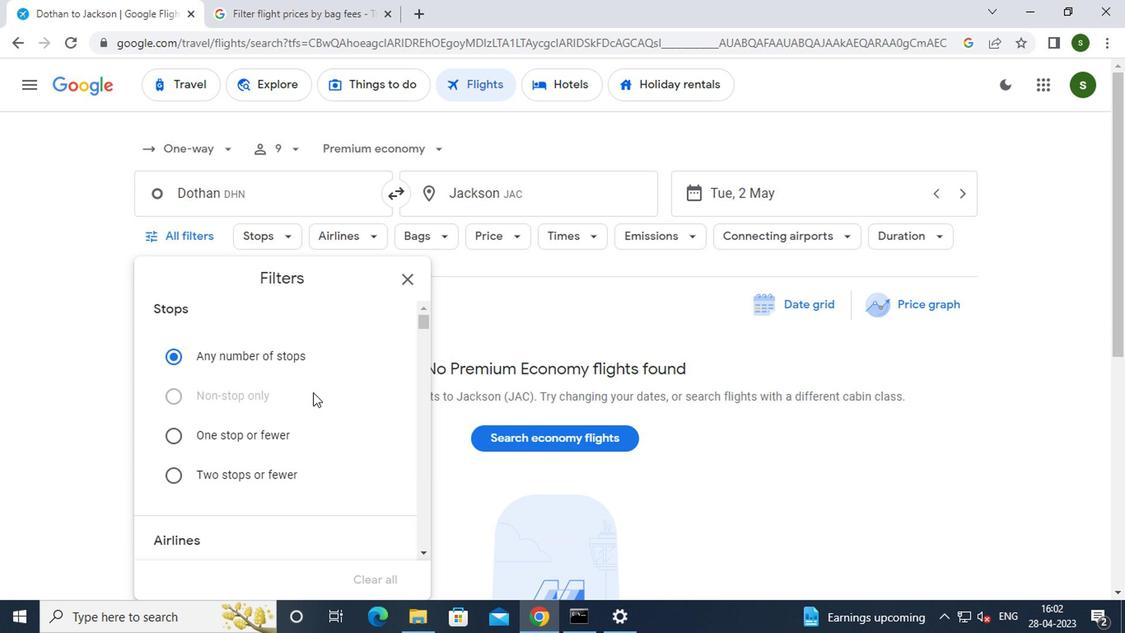 
Action: Mouse scrolled (310, 392) with delta (0, -1)
Screenshot: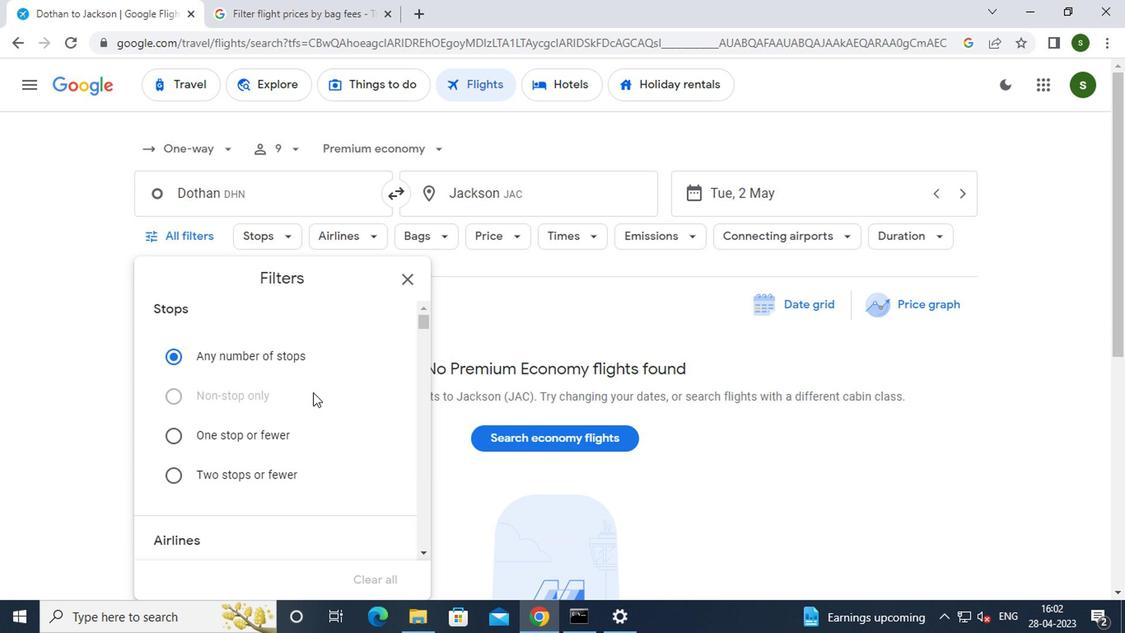 
Action: Mouse scrolled (310, 392) with delta (0, -1)
Screenshot: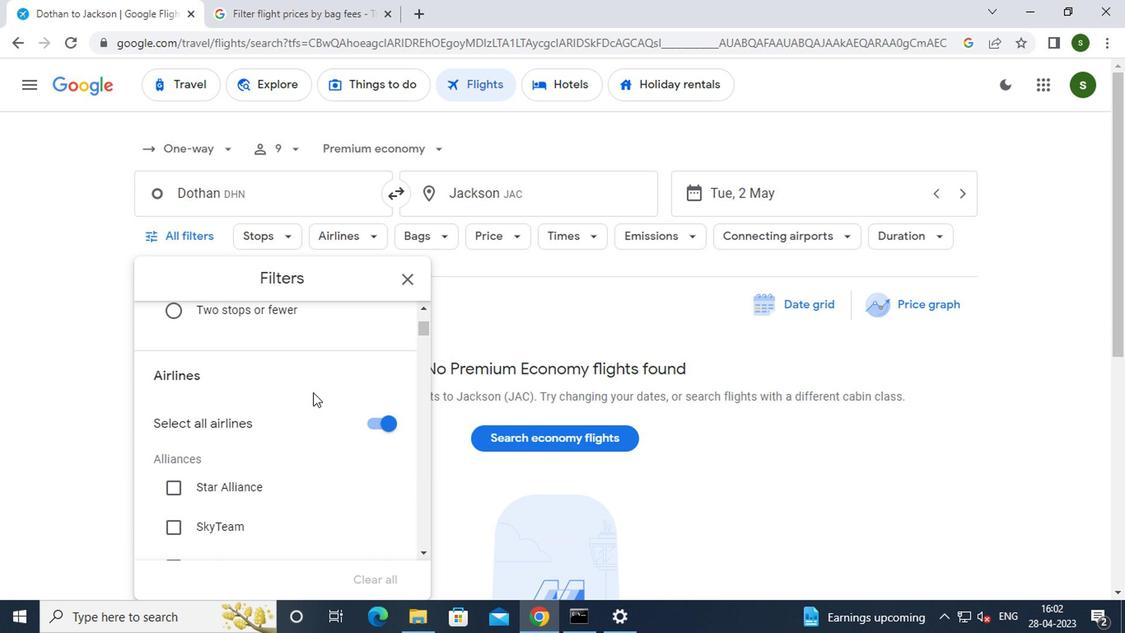 
Action: Mouse scrolled (310, 392) with delta (0, -1)
Screenshot: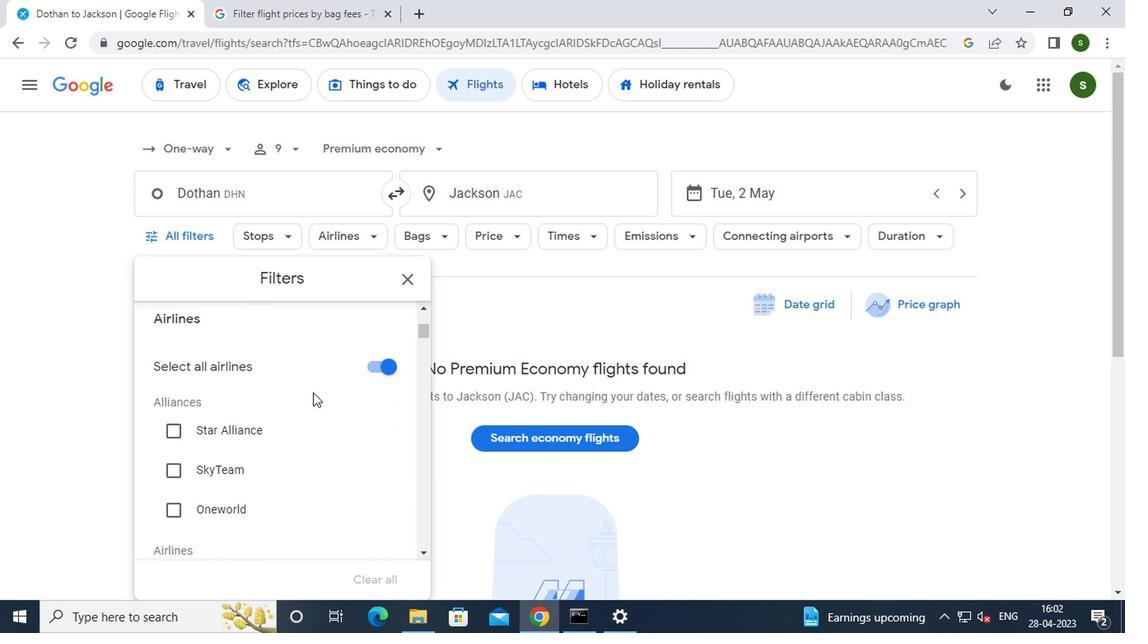 
Action: Mouse scrolled (310, 392) with delta (0, -1)
Screenshot: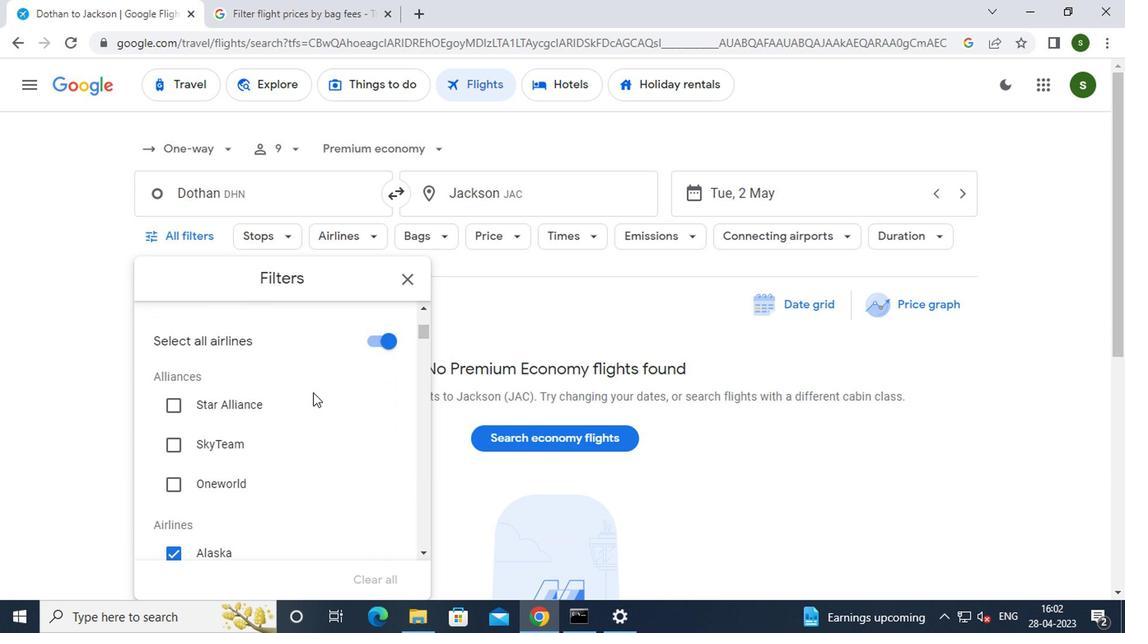 
Action: Mouse scrolled (310, 392) with delta (0, -1)
Screenshot: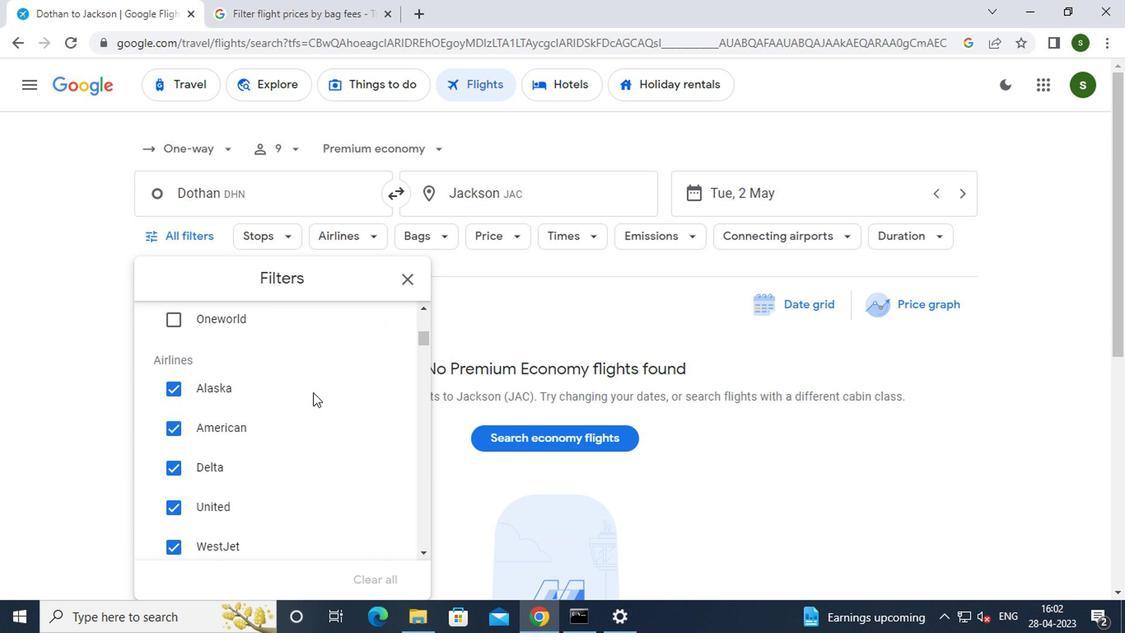 
Action: Mouse scrolled (310, 392) with delta (0, -1)
Screenshot: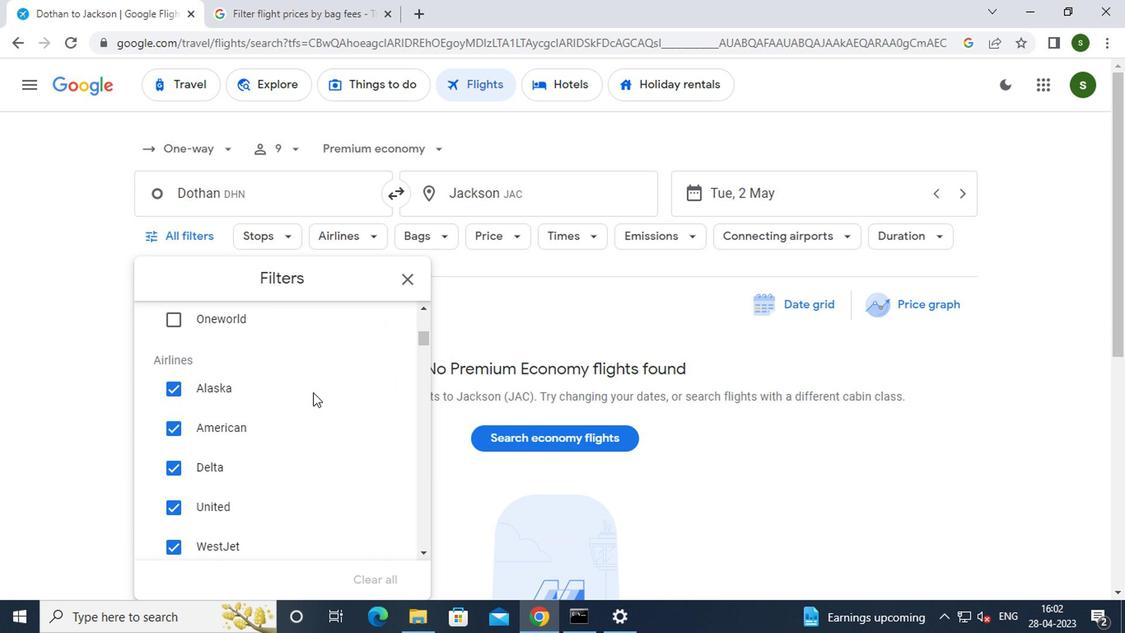 
Action: Mouse scrolled (310, 392) with delta (0, -1)
Screenshot: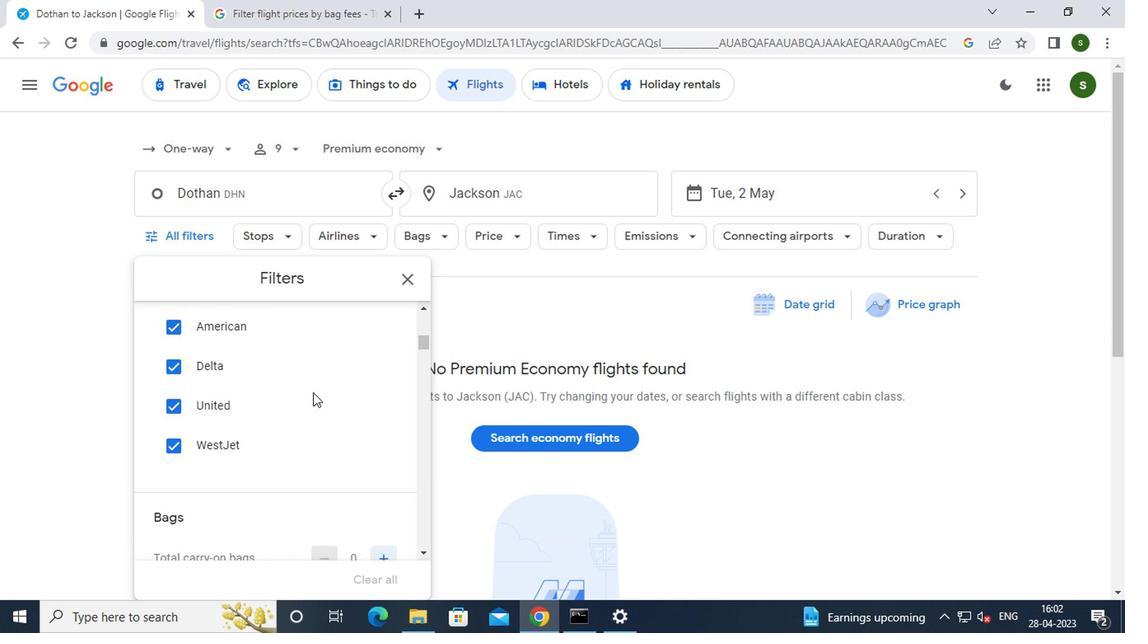 
Action: Mouse moved to (378, 412)
Screenshot: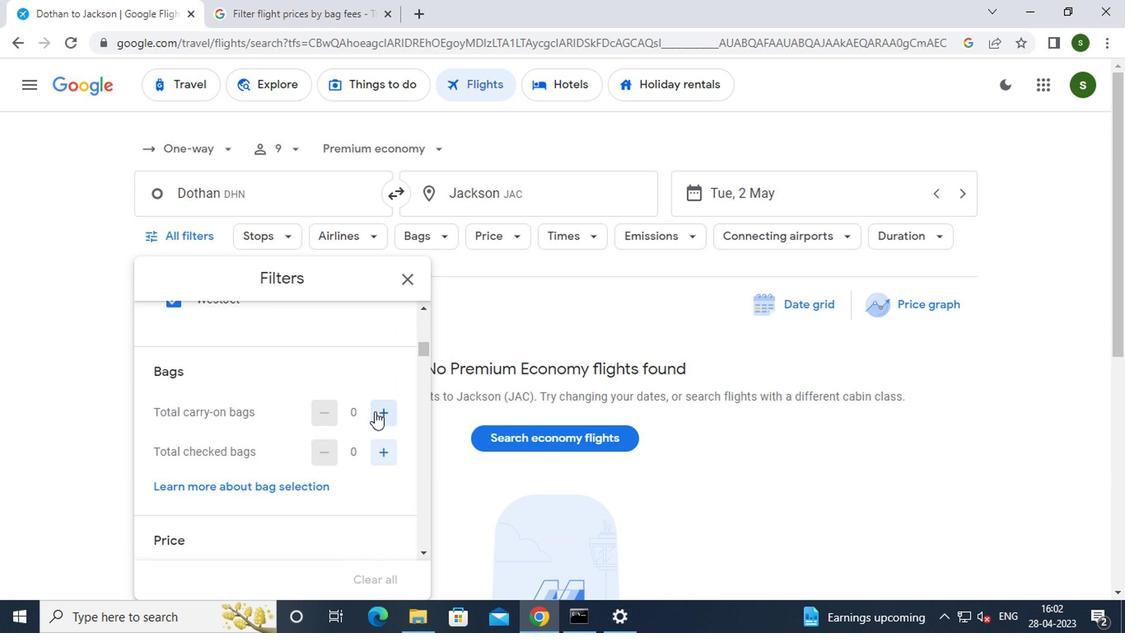 
Action: Mouse pressed left at (378, 412)
Screenshot: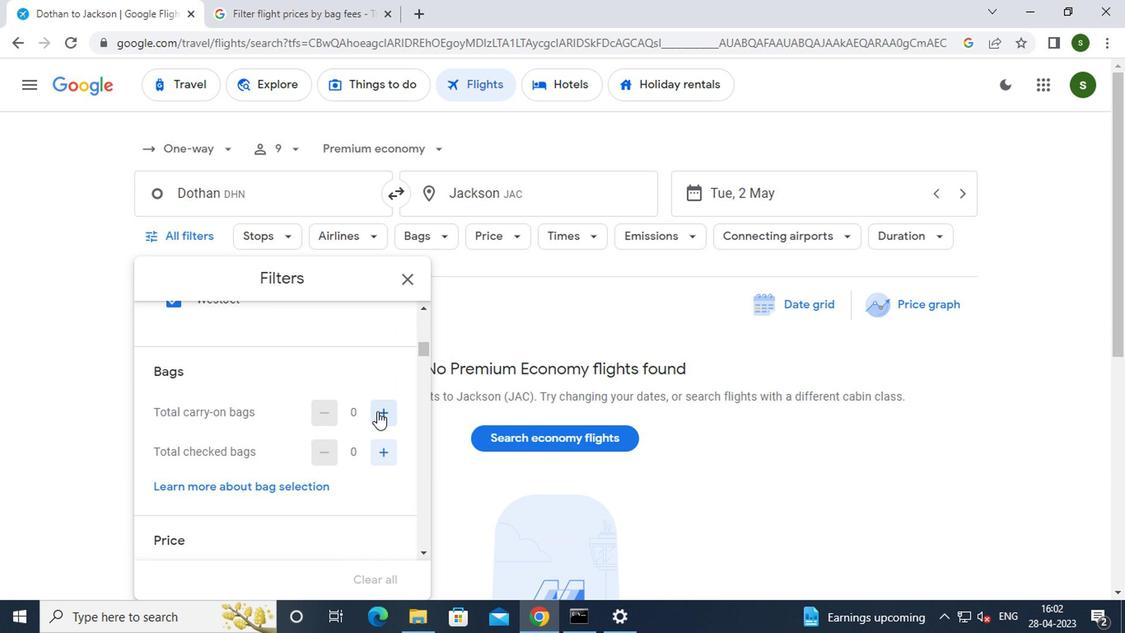 
Action: Mouse moved to (315, 410)
Screenshot: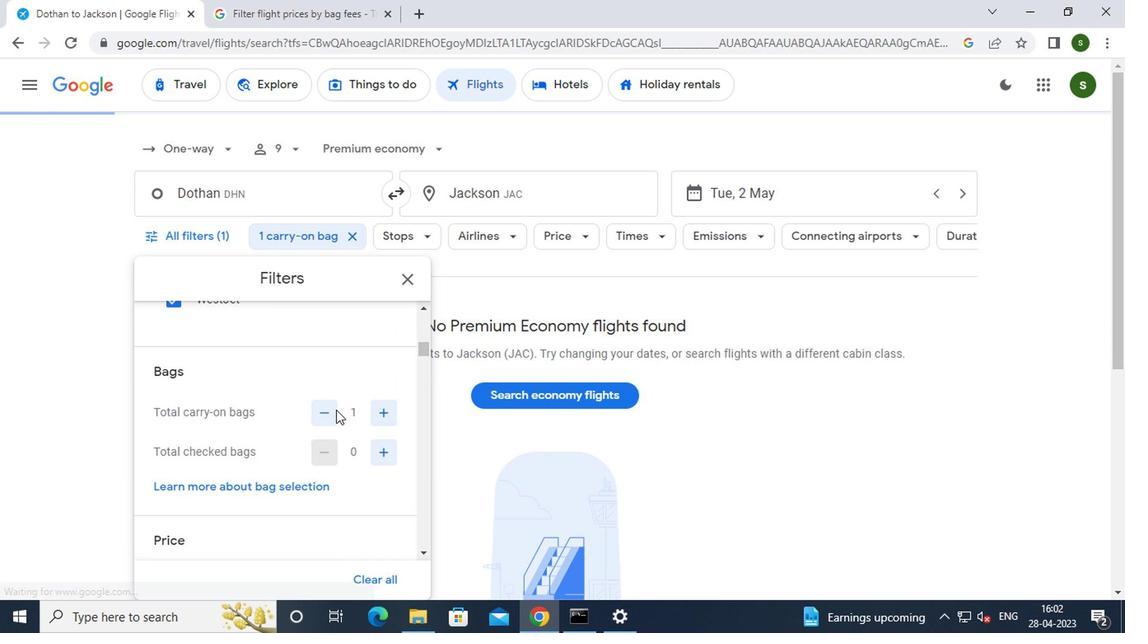
Action: Mouse scrolled (315, 410) with delta (0, 0)
Screenshot: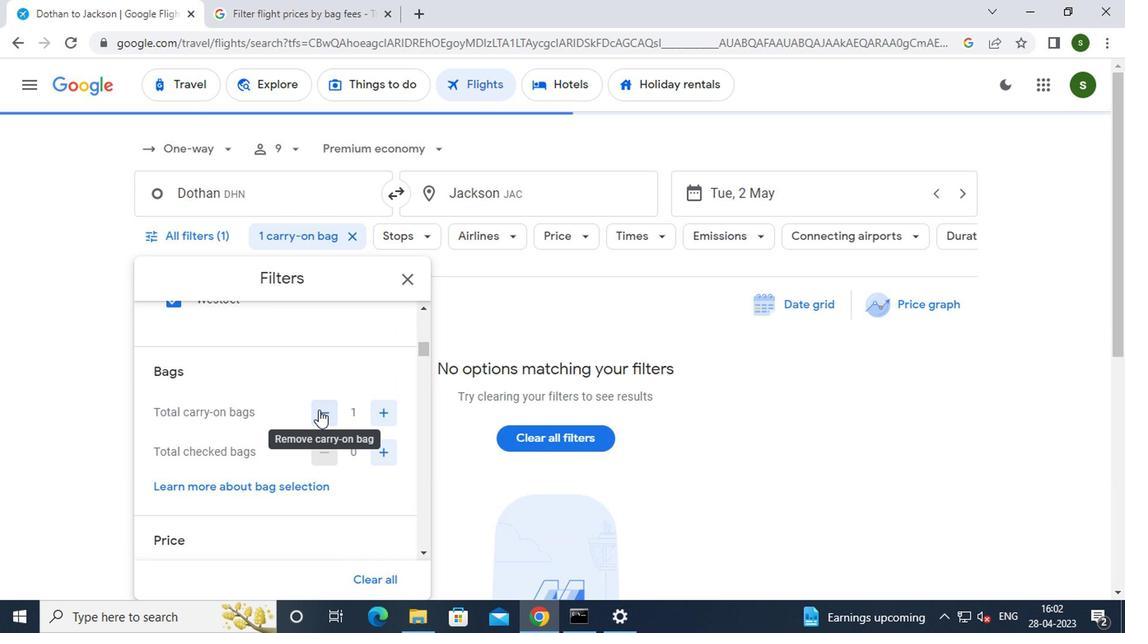 
Action: Mouse scrolled (315, 410) with delta (0, 0)
Screenshot: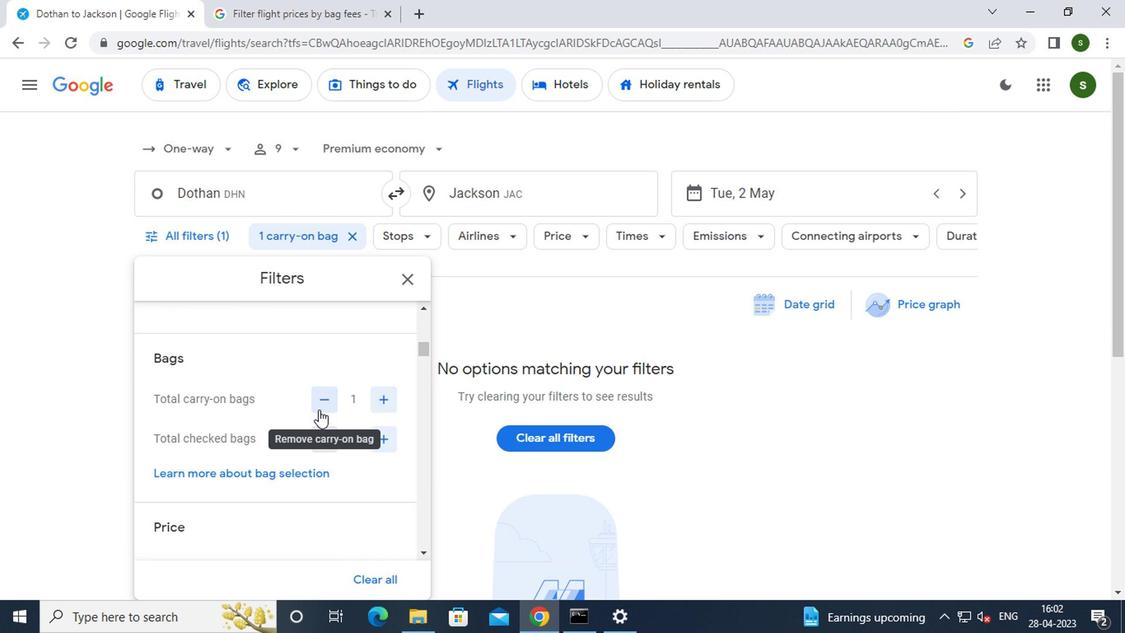 
Action: Mouse scrolled (315, 410) with delta (0, 0)
Screenshot: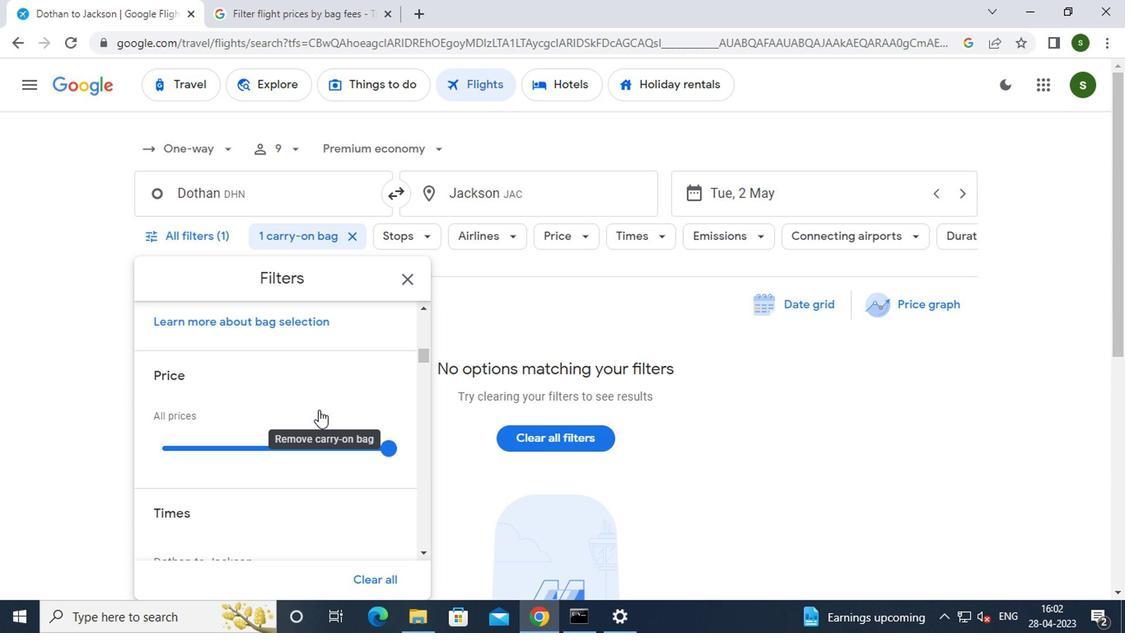 
Action: Mouse moved to (382, 366)
Screenshot: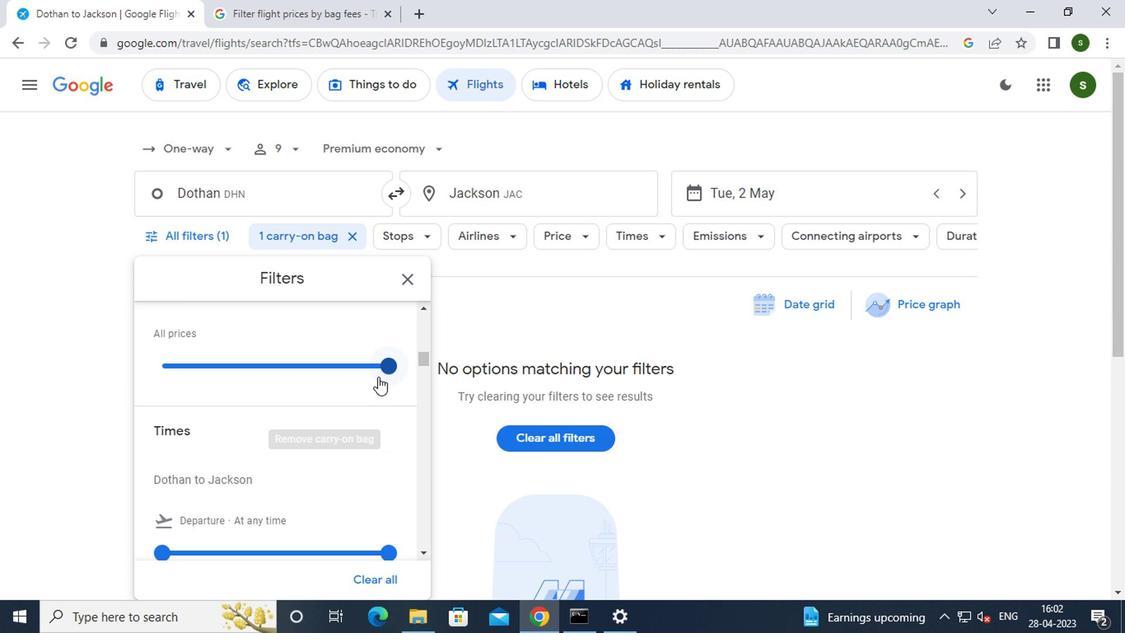
Action: Mouse pressed left at (382, 366)
Screenshot: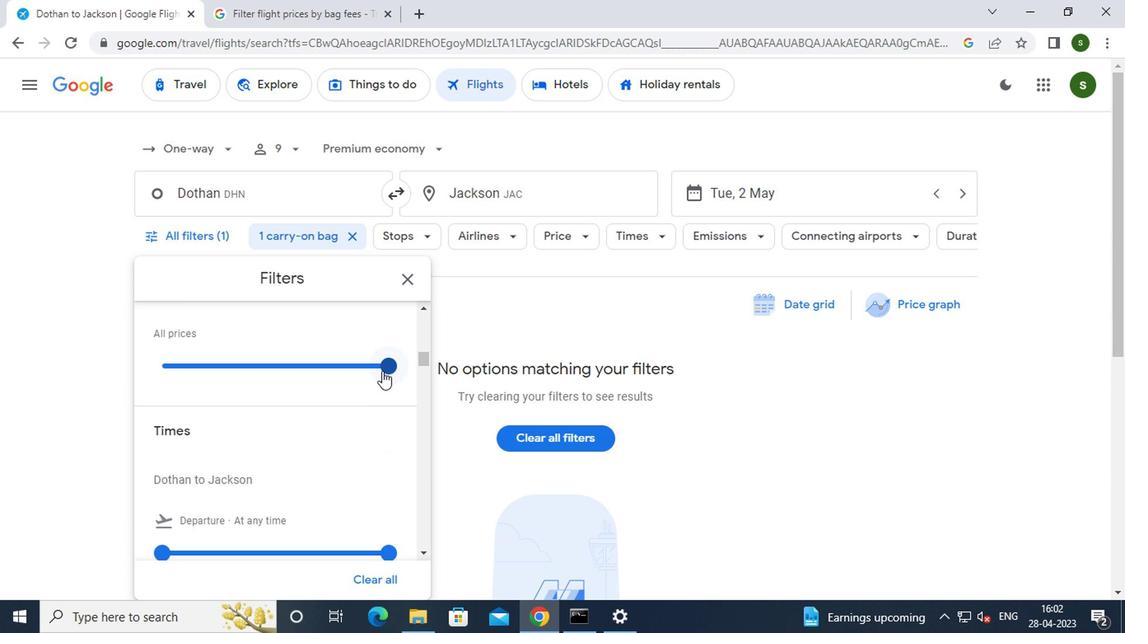 
Action: Mouse moved to (352, 423)
Screenshot: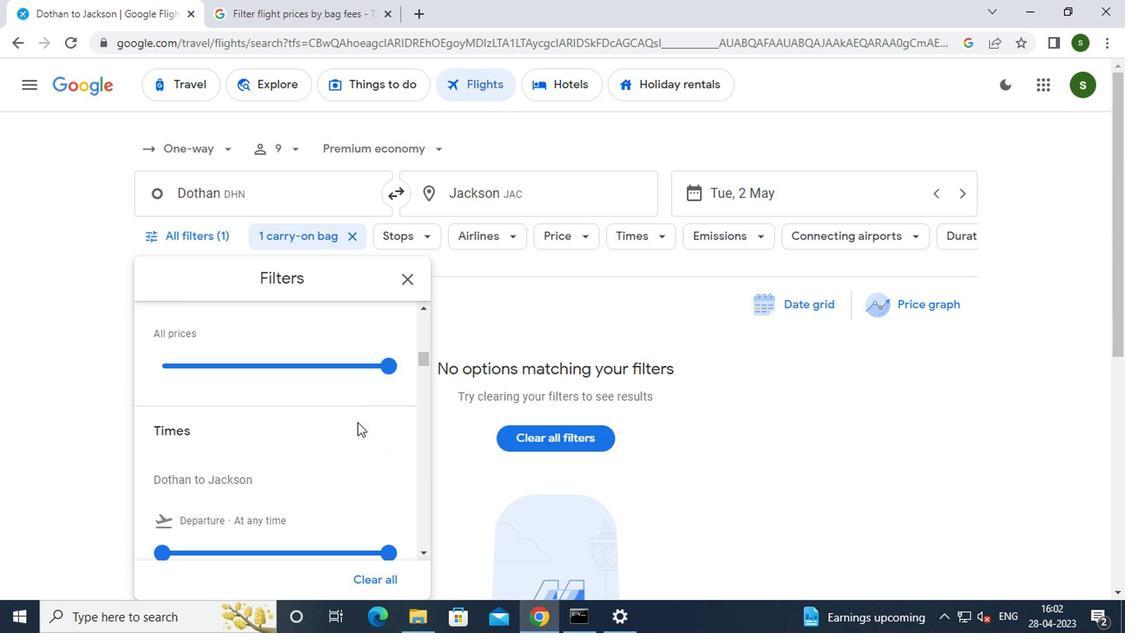 
Action: Mouse scrolled (352, 422) with delta (0, 0)
Screenshot: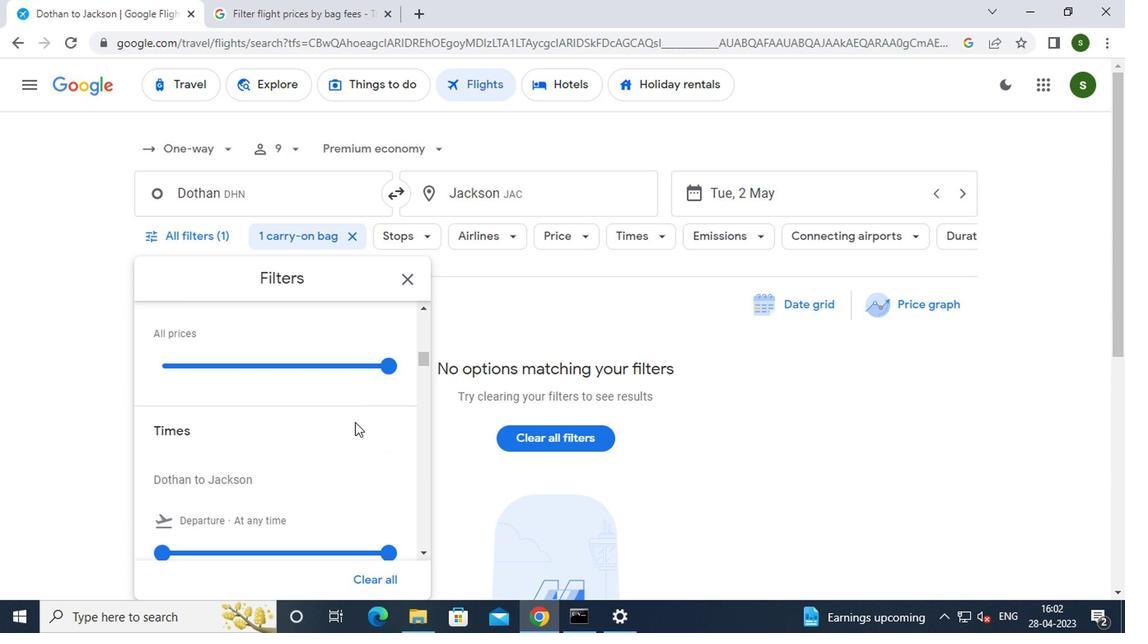 
Action: Mouse scrolled (352, 422) with delta (0, 0)
Screenshot: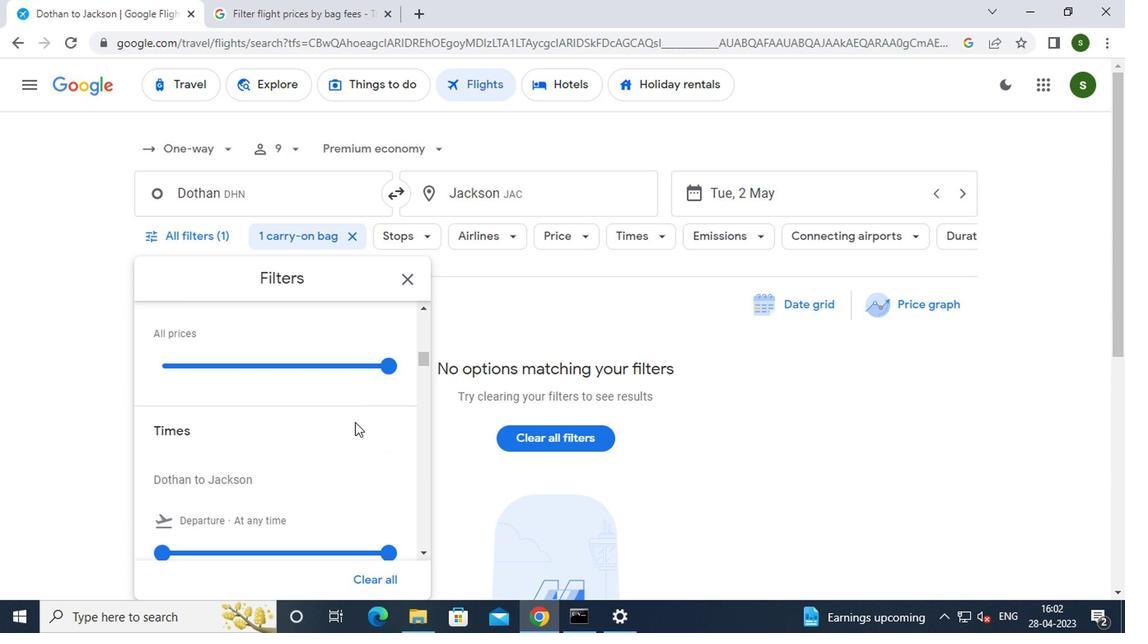 
Action: Mouse moved to (164, 386)
Screenshot: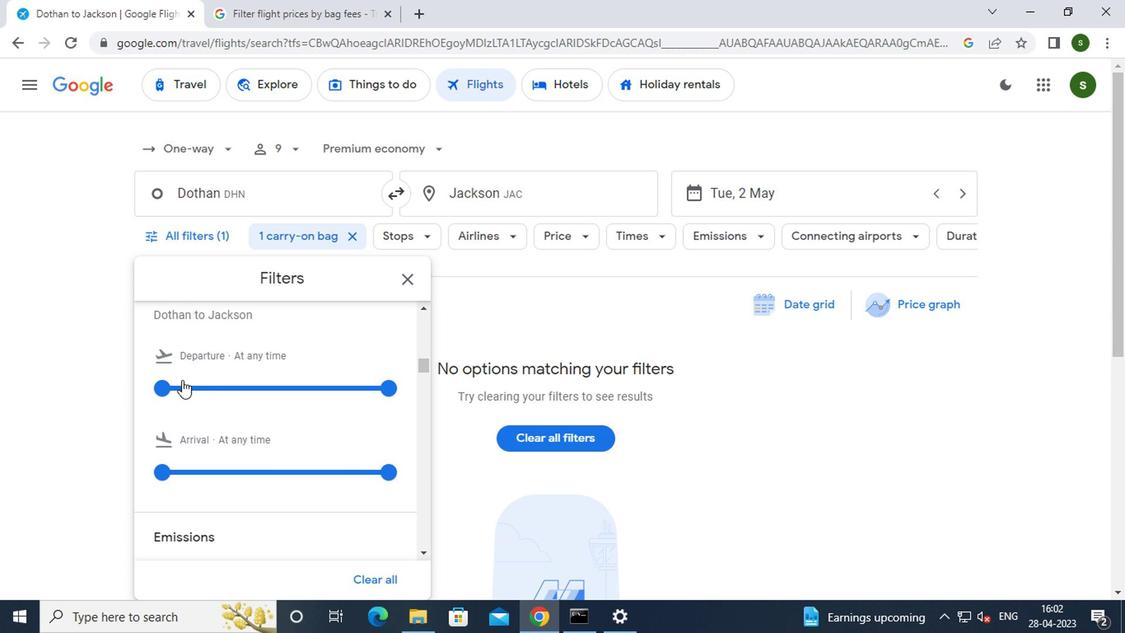 
Action: Mouse pressed left at (164, 386)
Screenshot: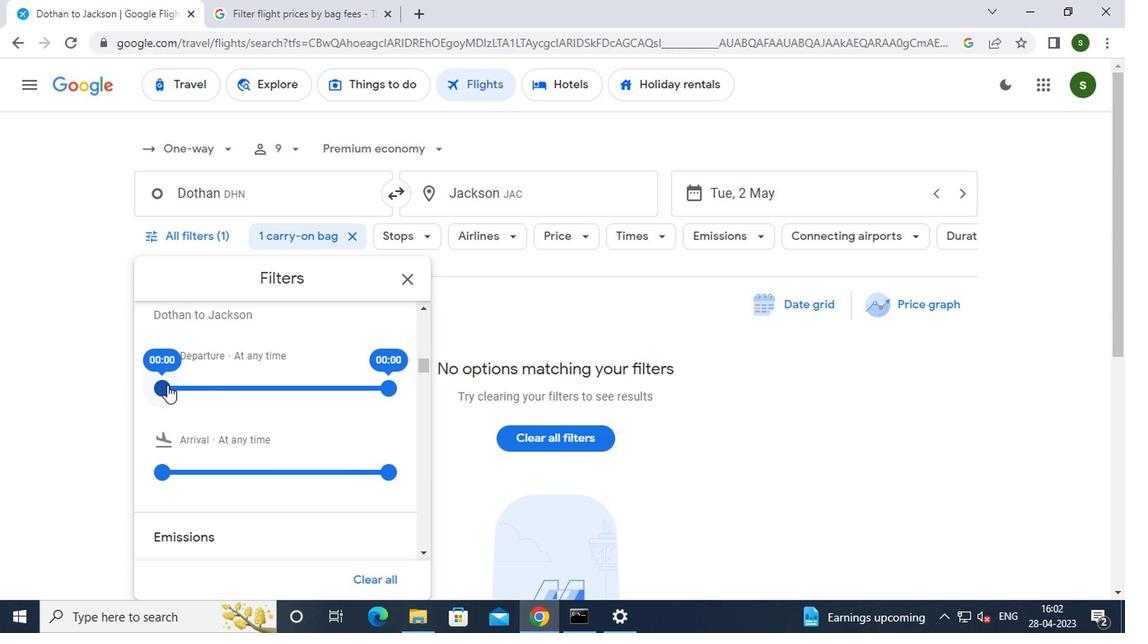 
Action: Mouse moved to (567, 287)
Screenshot: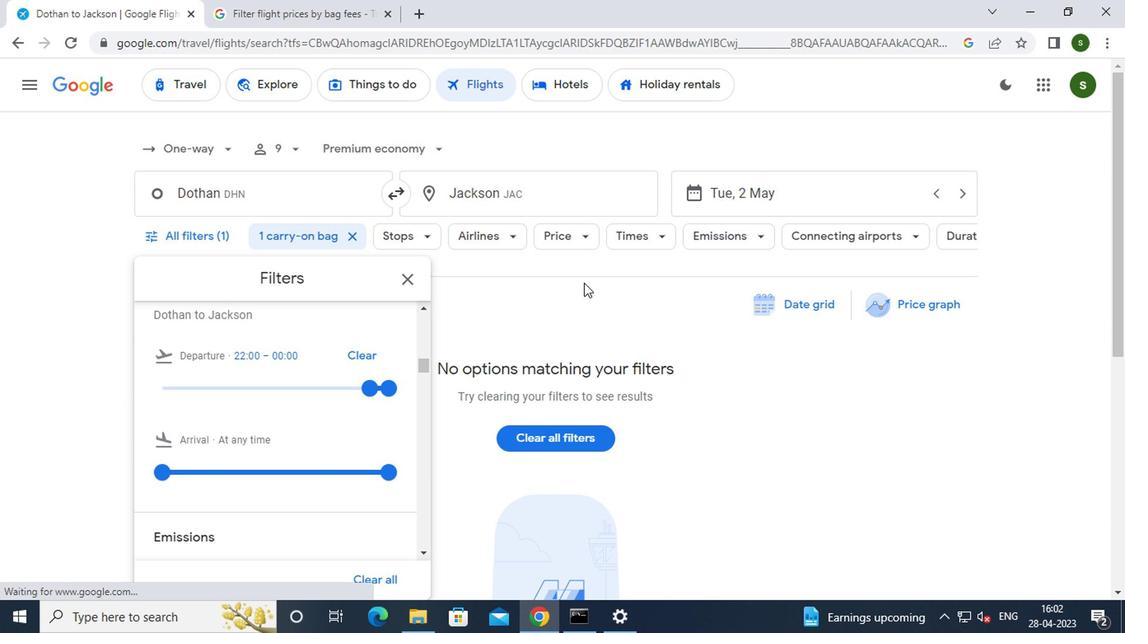 
Action: Mouse pressed left at (567, 287)
Screenshot: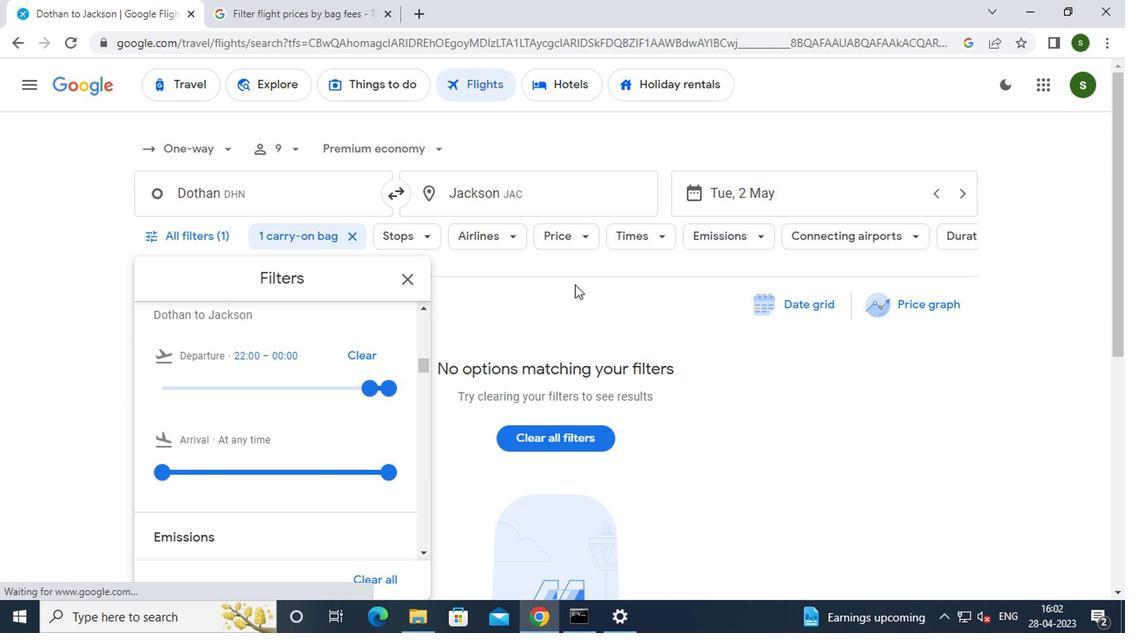 
